 Task: Add an event with the title Third Lunch and Learn Session, date '2024/03/26', time 8:00 AM to 10:00 AMand add a description: We value the participation and input of all stakeholders, as their engagement is vital to the growth and sustainability of our organization. Join us at the Annual General Meeting and be part of the collaborative effort to shape our organization's future, celebrate achievements, and address challenges head-on. Together, we will continue to build a successful and thriving organization., put the event into Green category, logged in from the account softage.3@softage.netand send the event invitation to softage.10@softage.net and softage.1@softage.net. Set a reminder for the event 12 hour before
Action: Mouse moved to (120, 121)
Screenshot: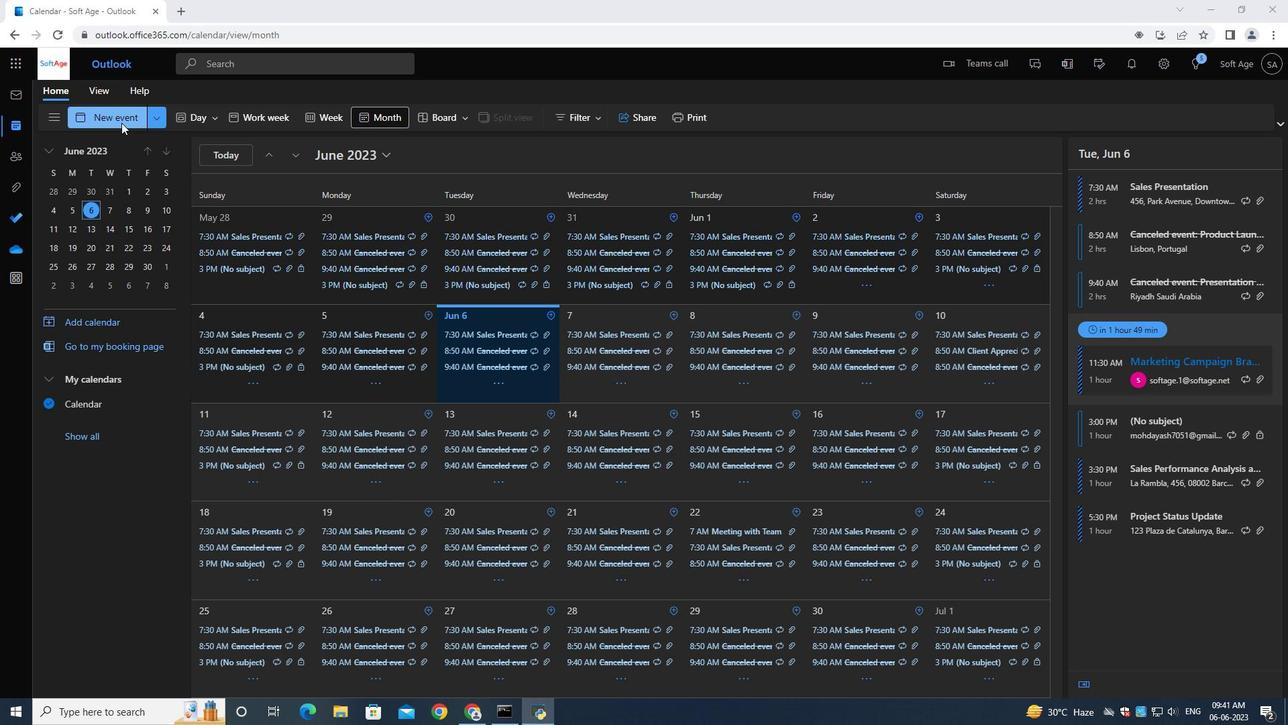 
Action: Mouse pressed left at (120, 121)
Screenshot: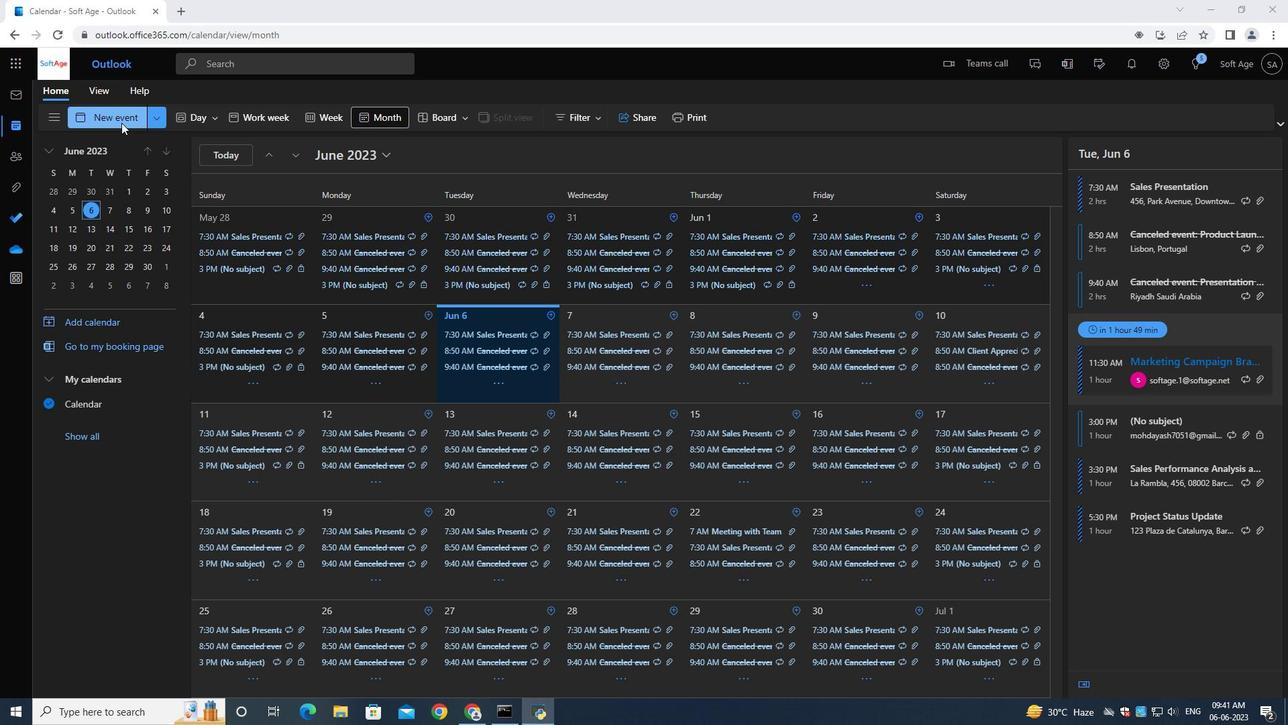 
Action: Mouse moved to (344, 200)
Screenshot: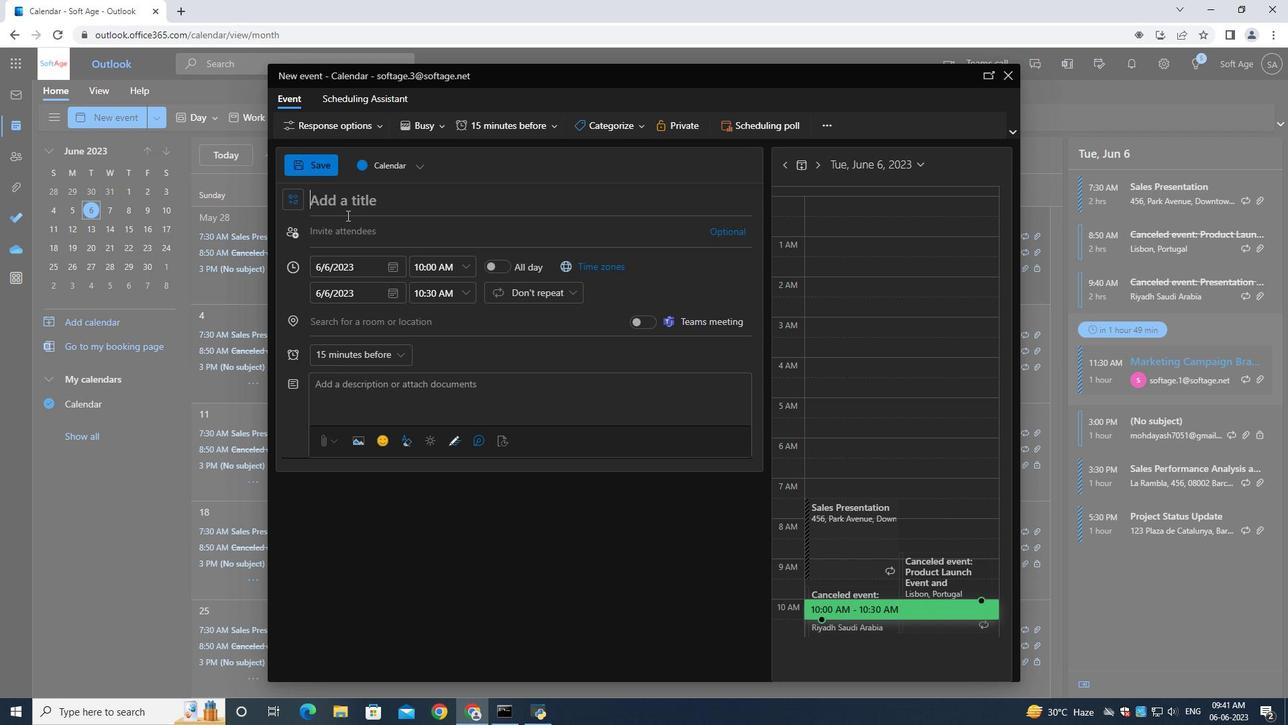 
Action: Mouse pressed left at (344, 200)
Screenshot: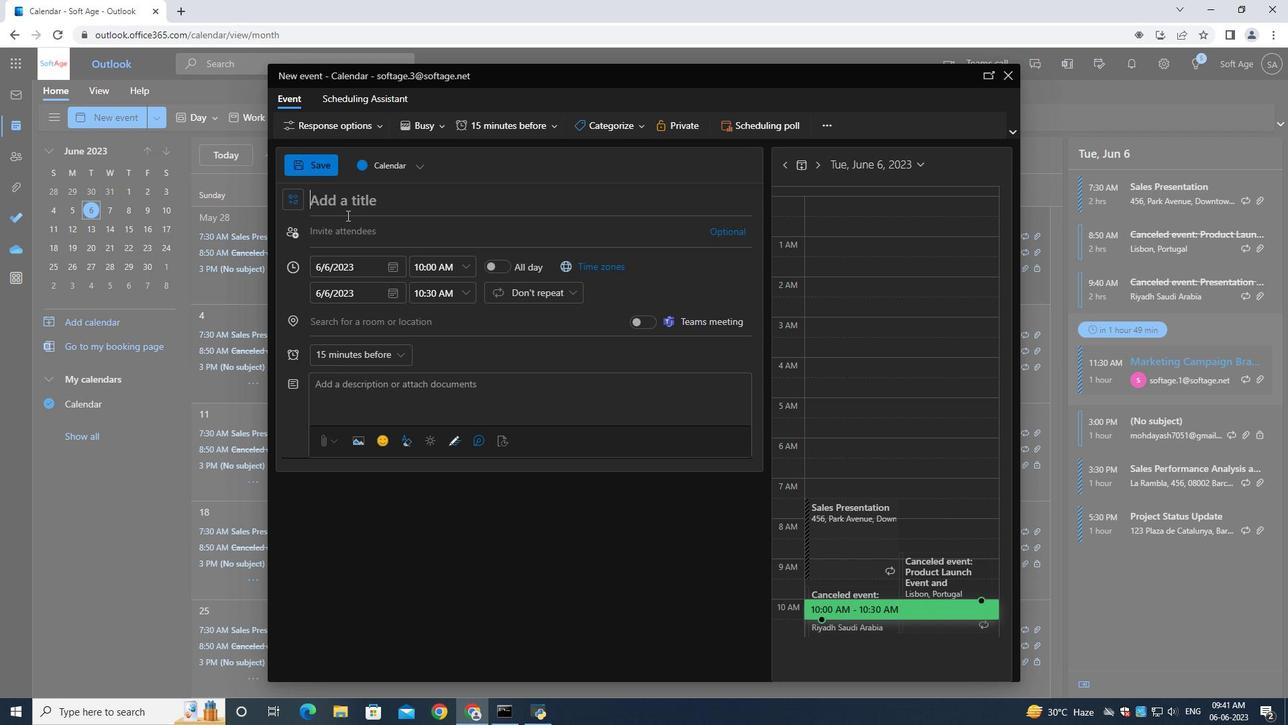 
Action: Key pressed <Key.shift>Third<Key.space><Key.shift><Key.shift><Key.shift><Key.shift><Key.shift><Key.shift><Key.shift><Key.shift><Key.shift><Key.shift>Lunch<Key.space>and<Key.space><Key.shift>Learn<Key.space><Key.shift><Key.shift><Key.shift><Key.shift><Key.shift><Key.shift><Key.shift><Key.shift><Key.shift><Key.shift><Key.shift><Key.shift>Session<Key.space>
Screenshot: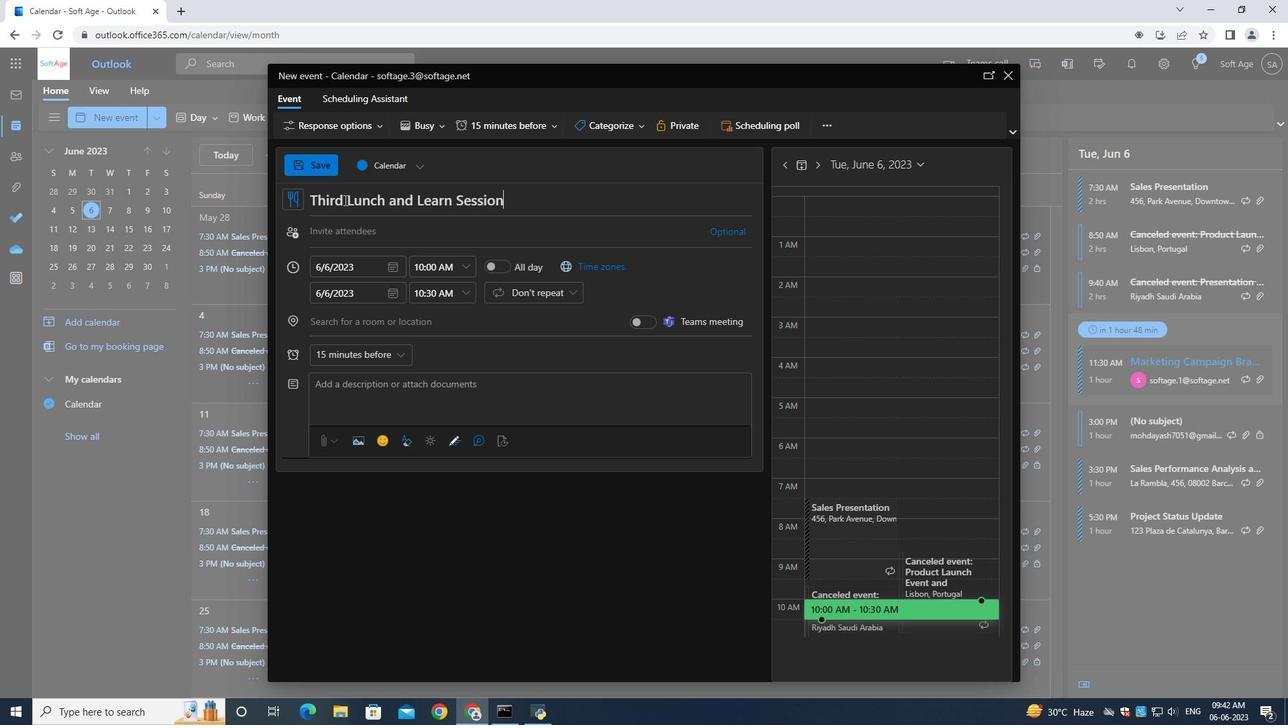 
Action: Mouse moved to (396, 269)
Screenshot: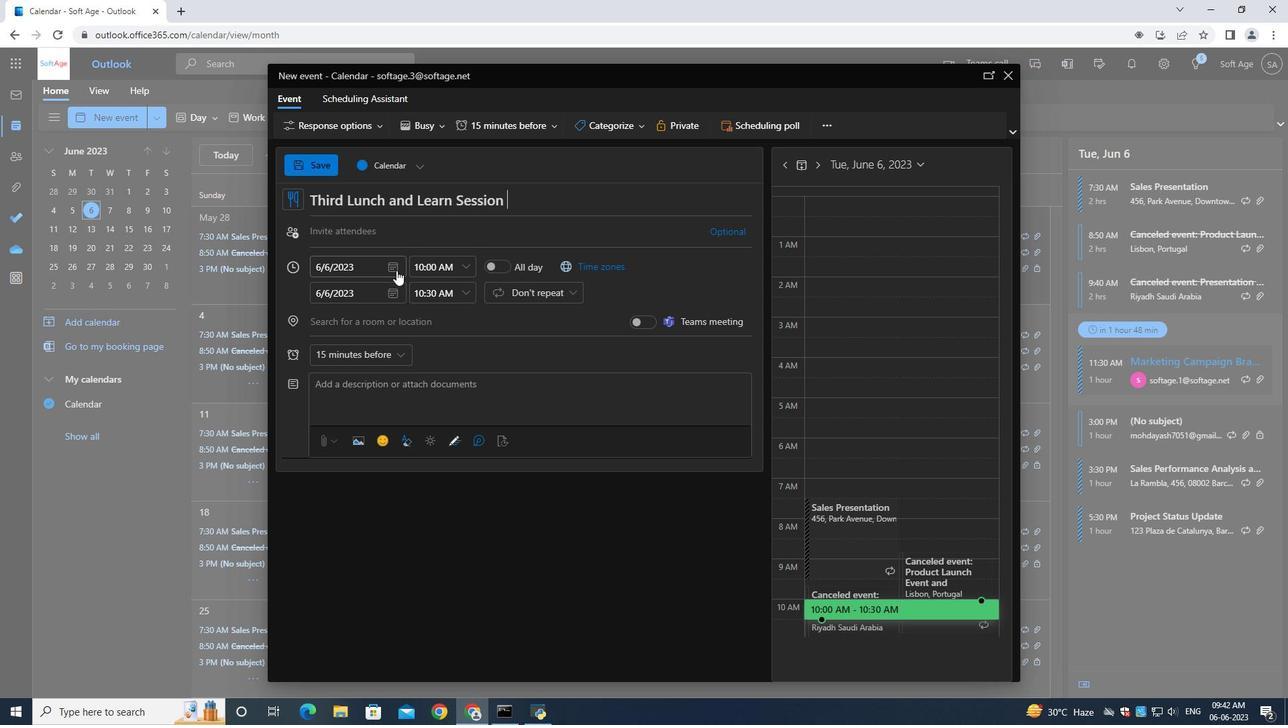 
Action: Mouse pressed left at (396, 269)
Screenshot: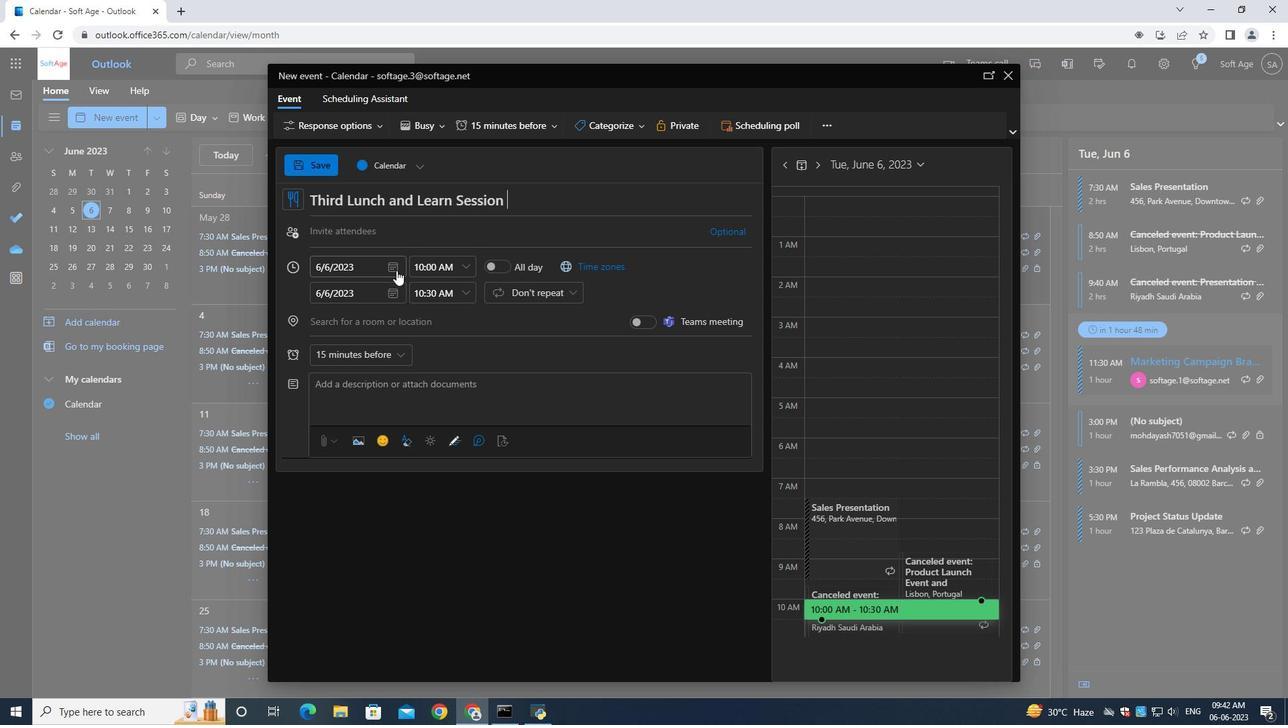 
Action: Mouse moved to (439, 298)
Screenshot: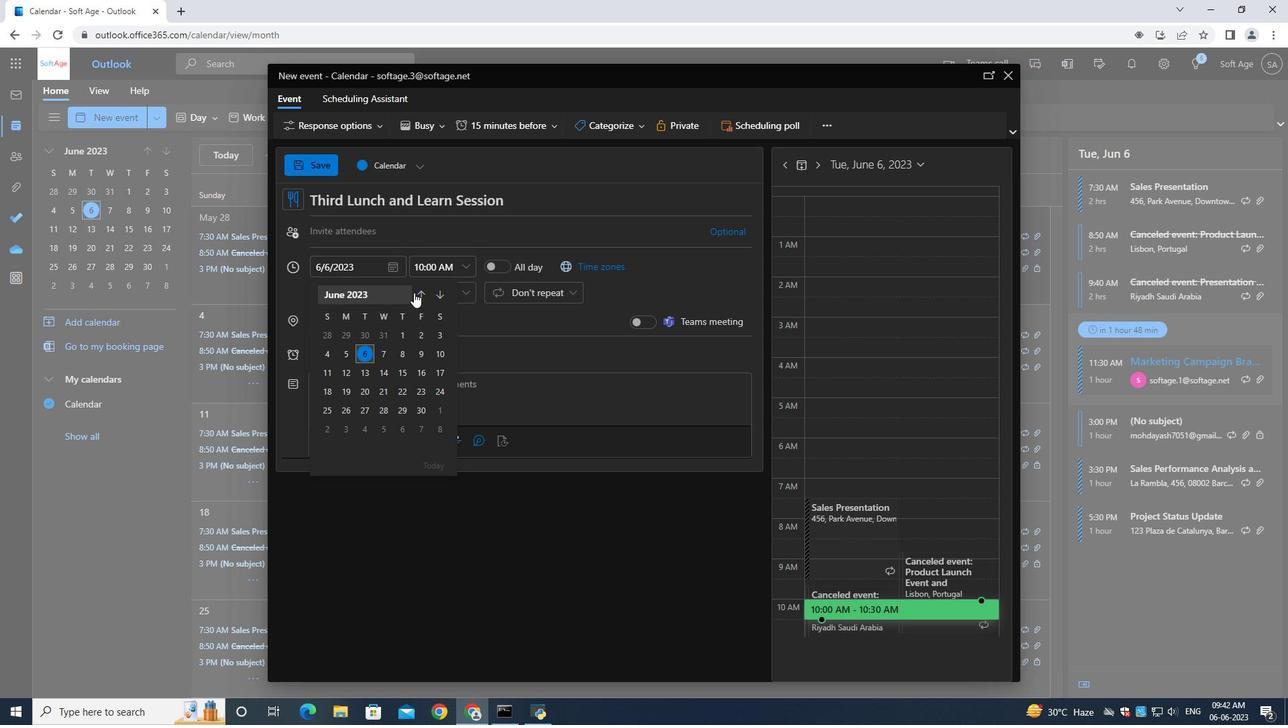 
Action: Mouse pressed left at (439, 298)
Screenshot: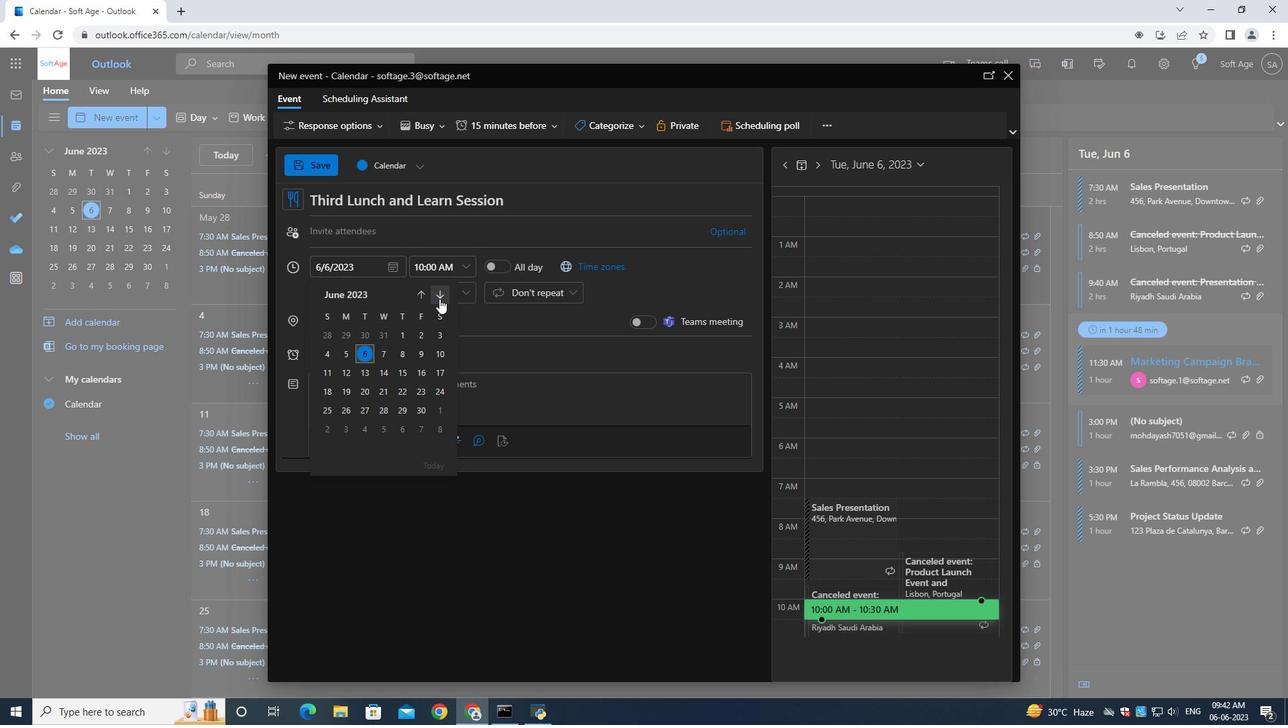 
Action: Mouse pressed left at (439, 298)
Screenshot: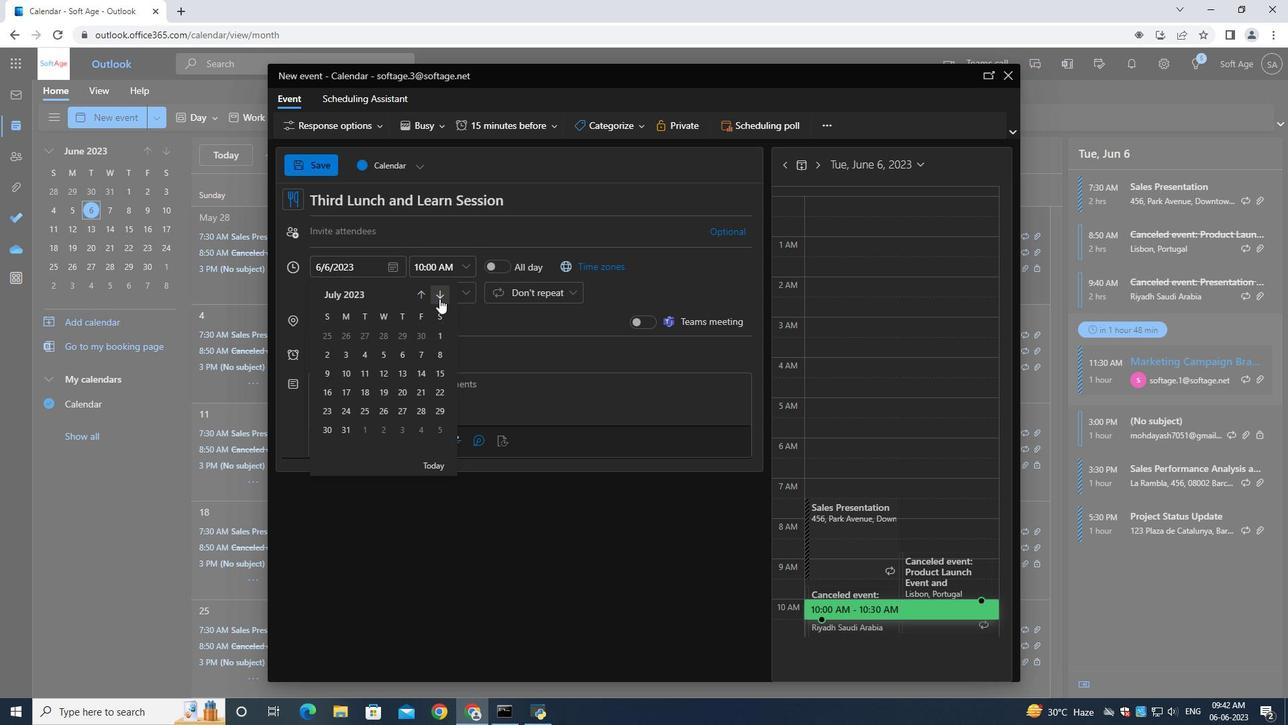 
Action: Mouse moved to (439, 297)
Screenshot: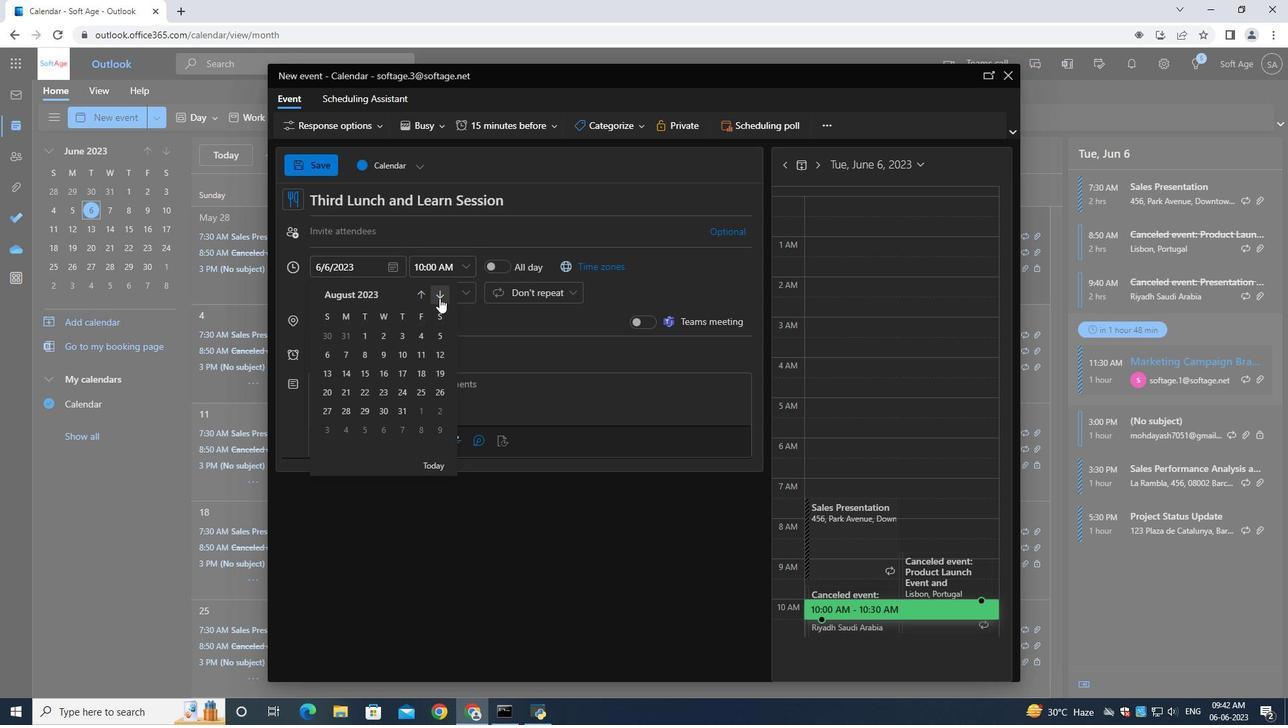 
Action: Mouse pressed left at (439, 297)
Screenshot: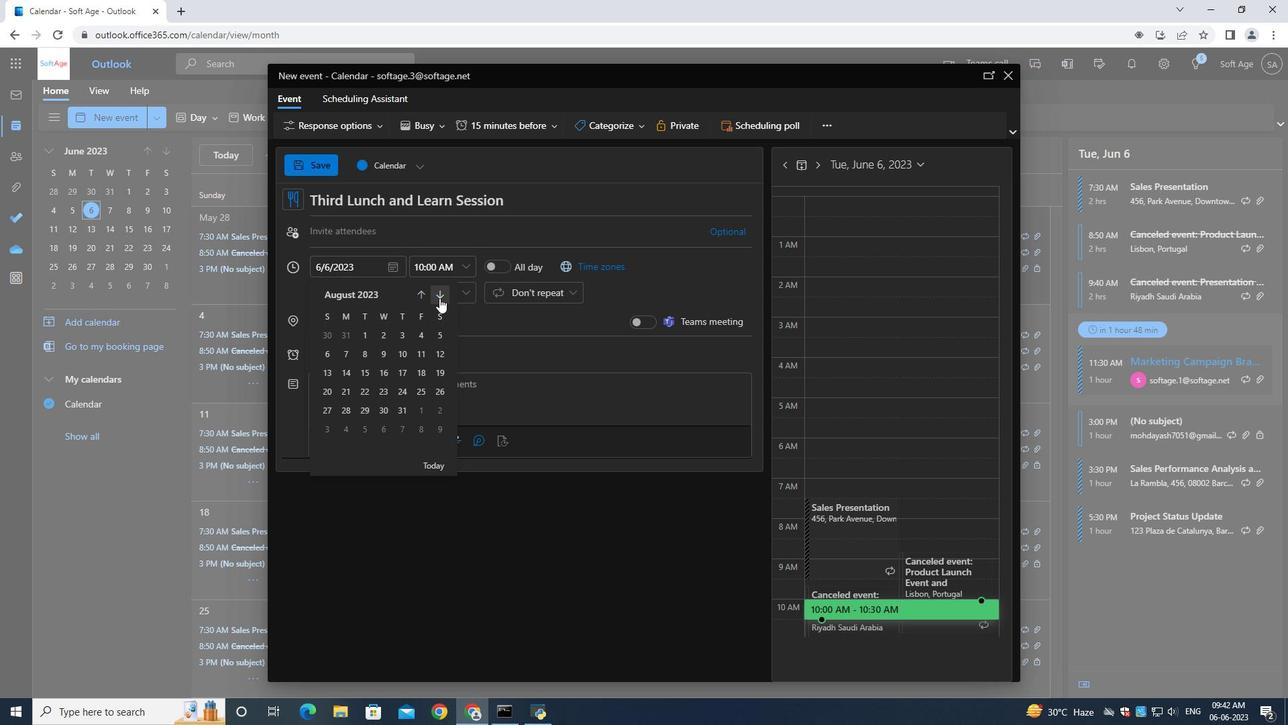 
Action: Mouse pressed left at (439, 297)
Screenshot: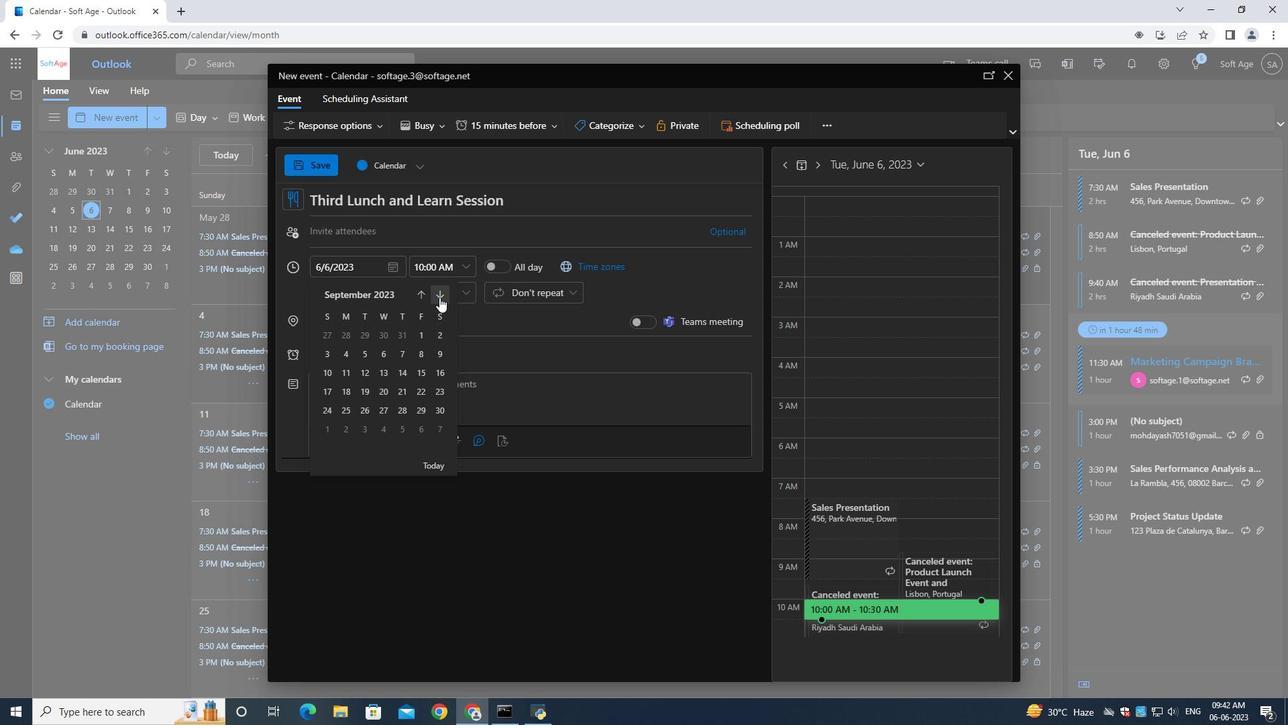 
Action: Mouse moved to (440, 296)
Screenshot: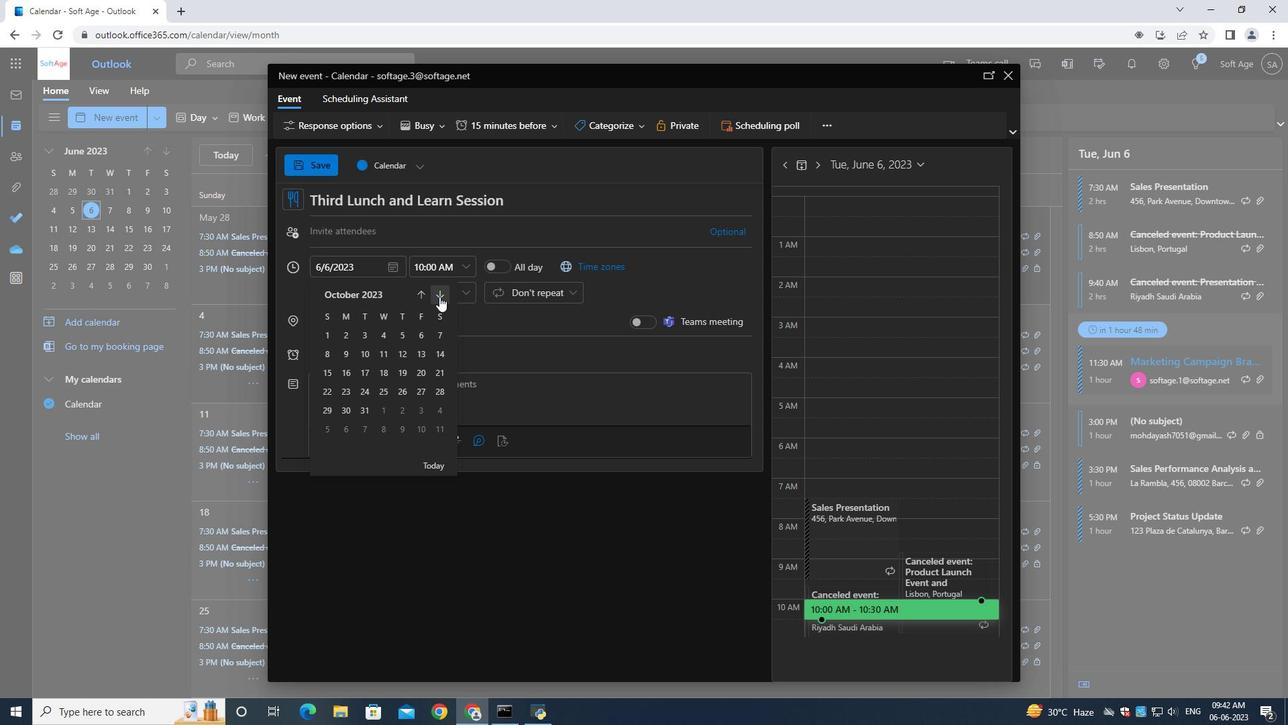 
Action: Mouse pressed left at (440, 296)
Screenshot: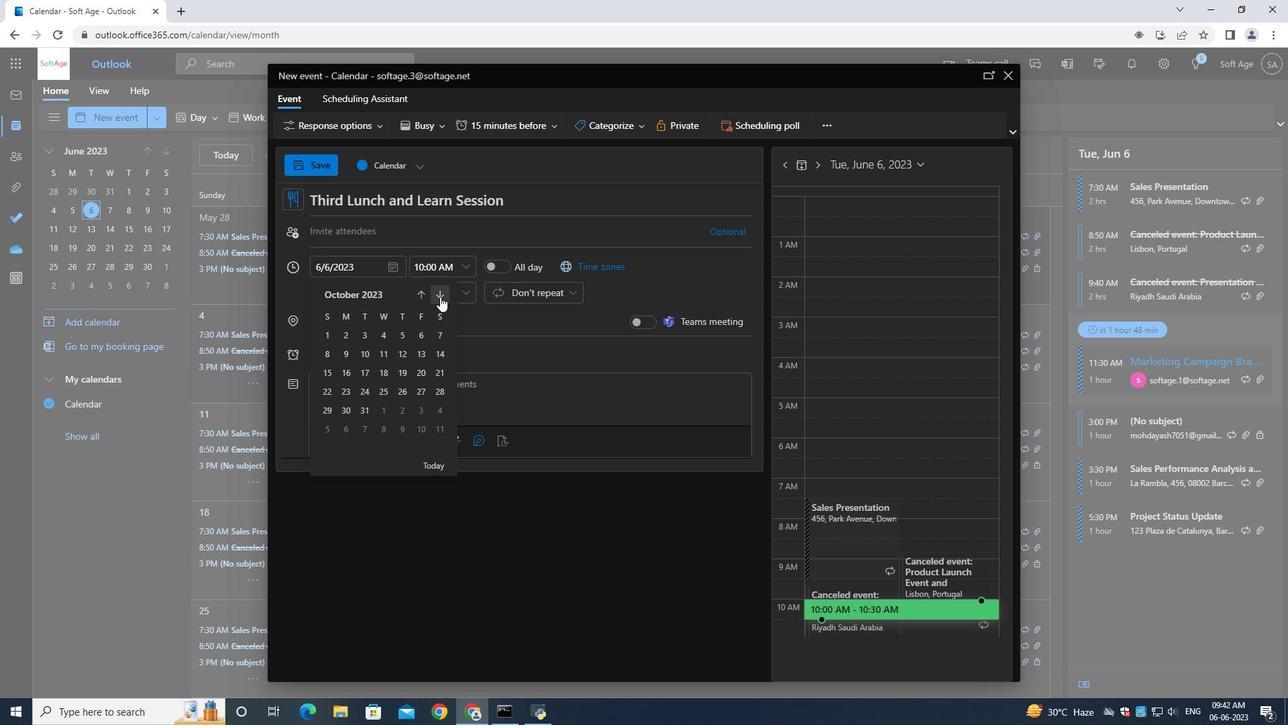 
Action: Mouse pressed left at (440, 296)
Screenshot: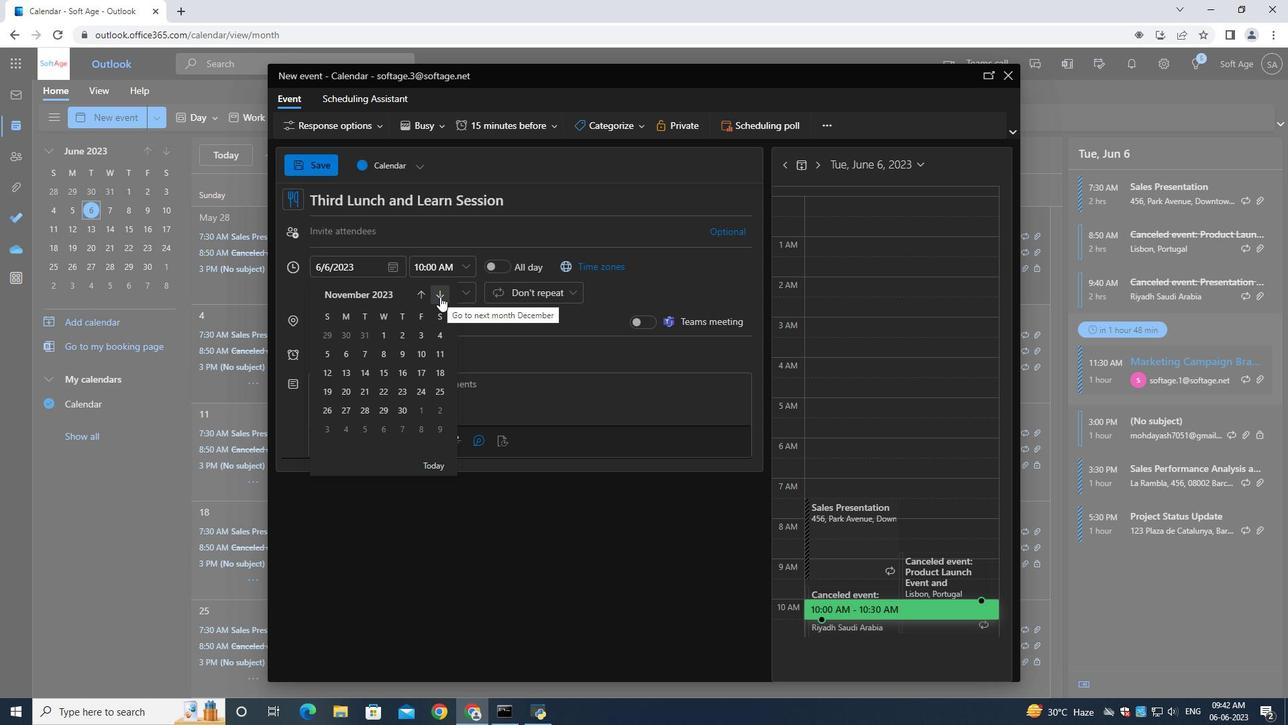 
Action: Mouse pressed left at (440, 296)
Screenshot: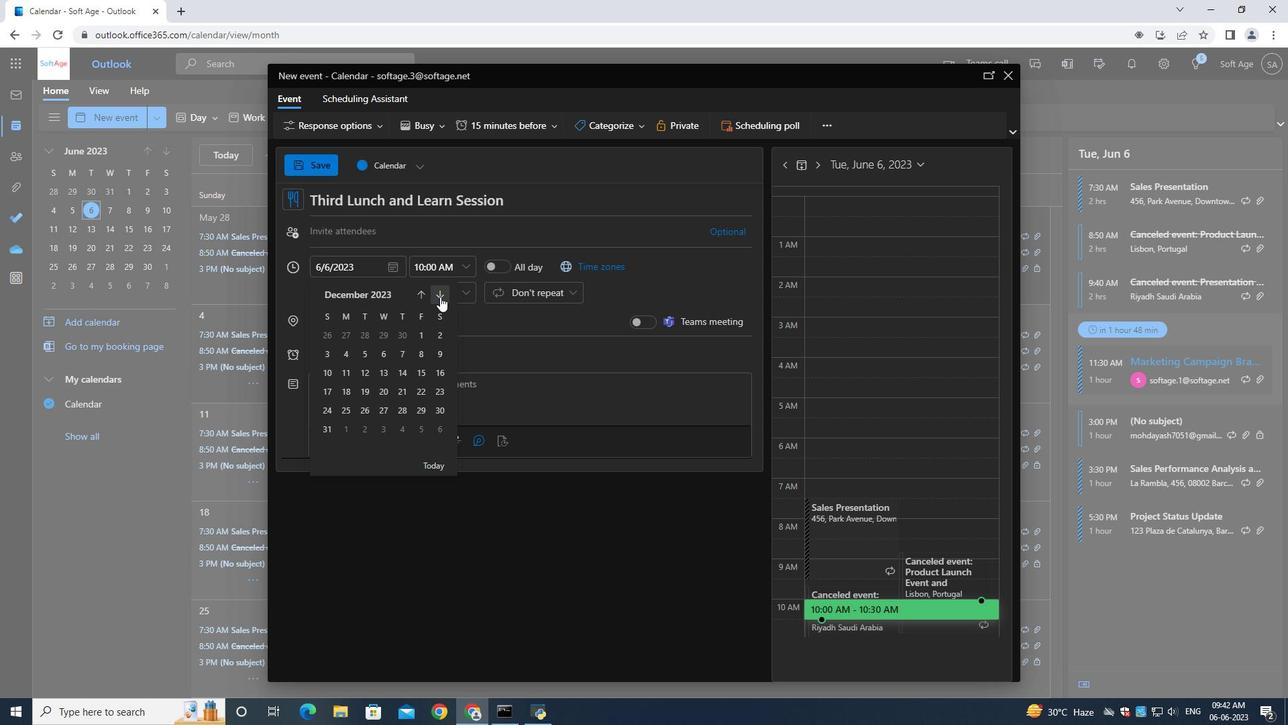 
Action: Mouse pressed left at (440, 296)
Screenshot: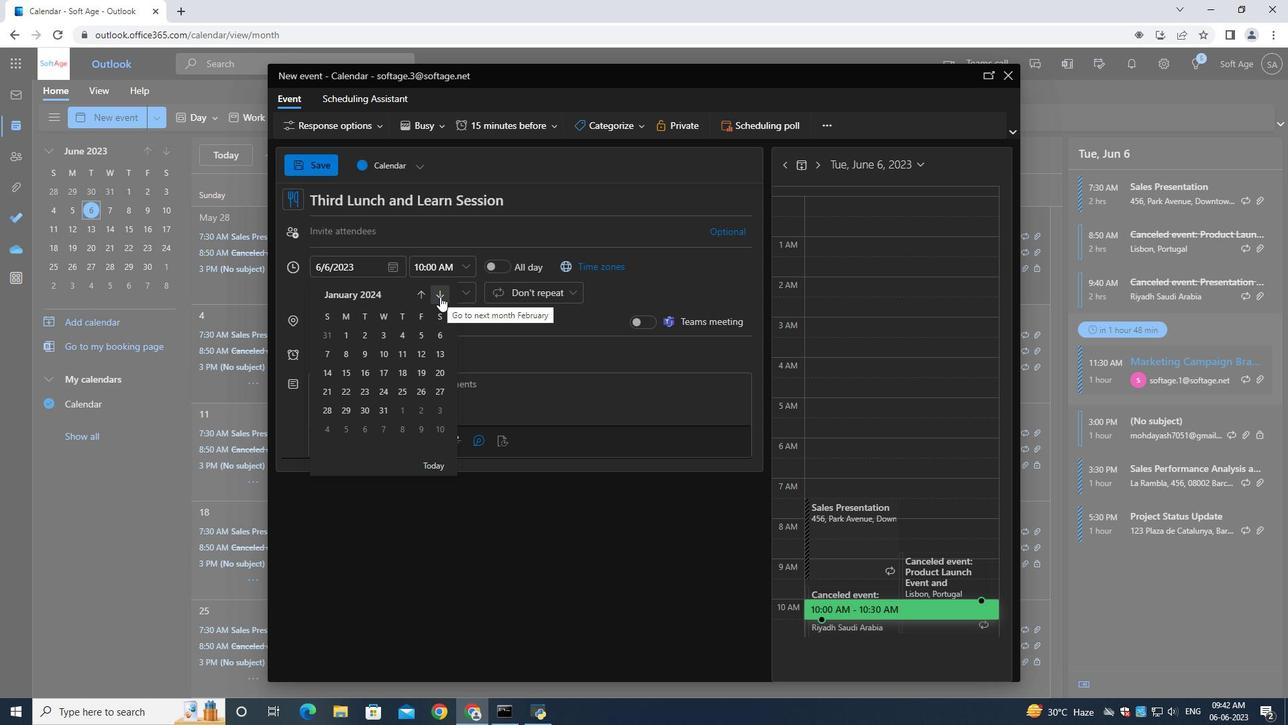 
Action: Mouse pressed left at (440, 296)
Screenshot: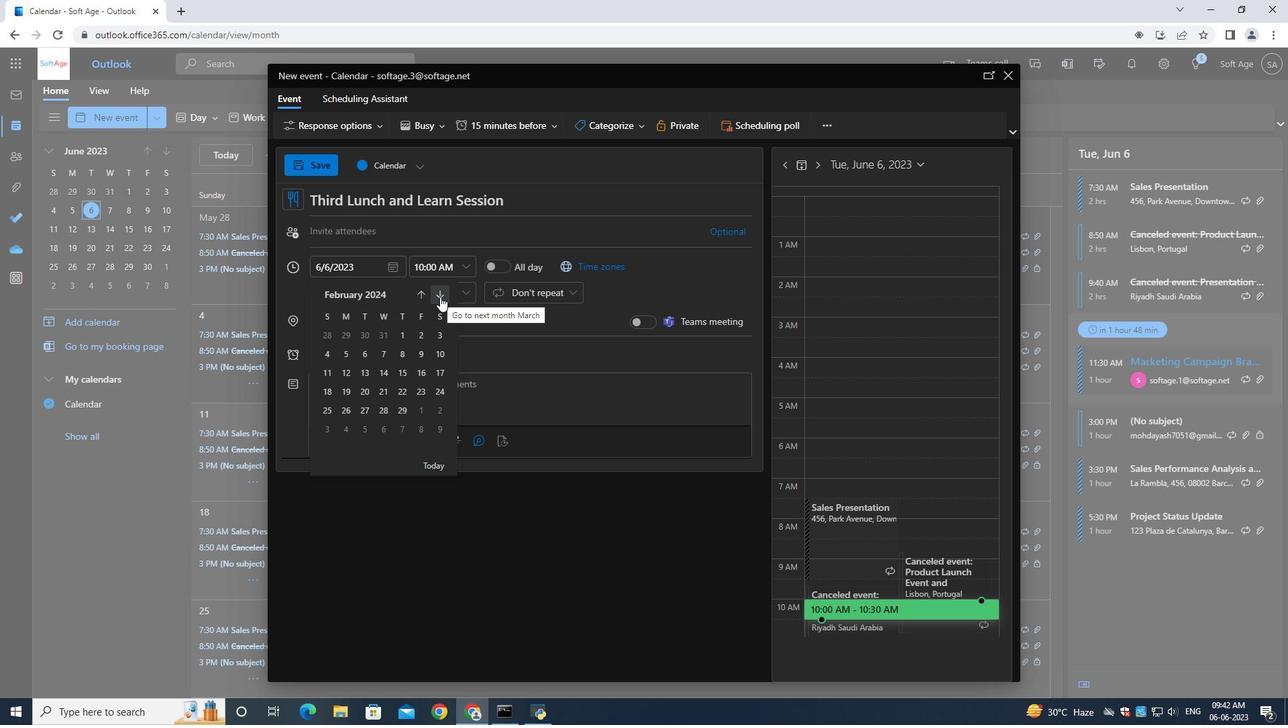 
Action: Mouse moved to (364, 408)
Screenshot: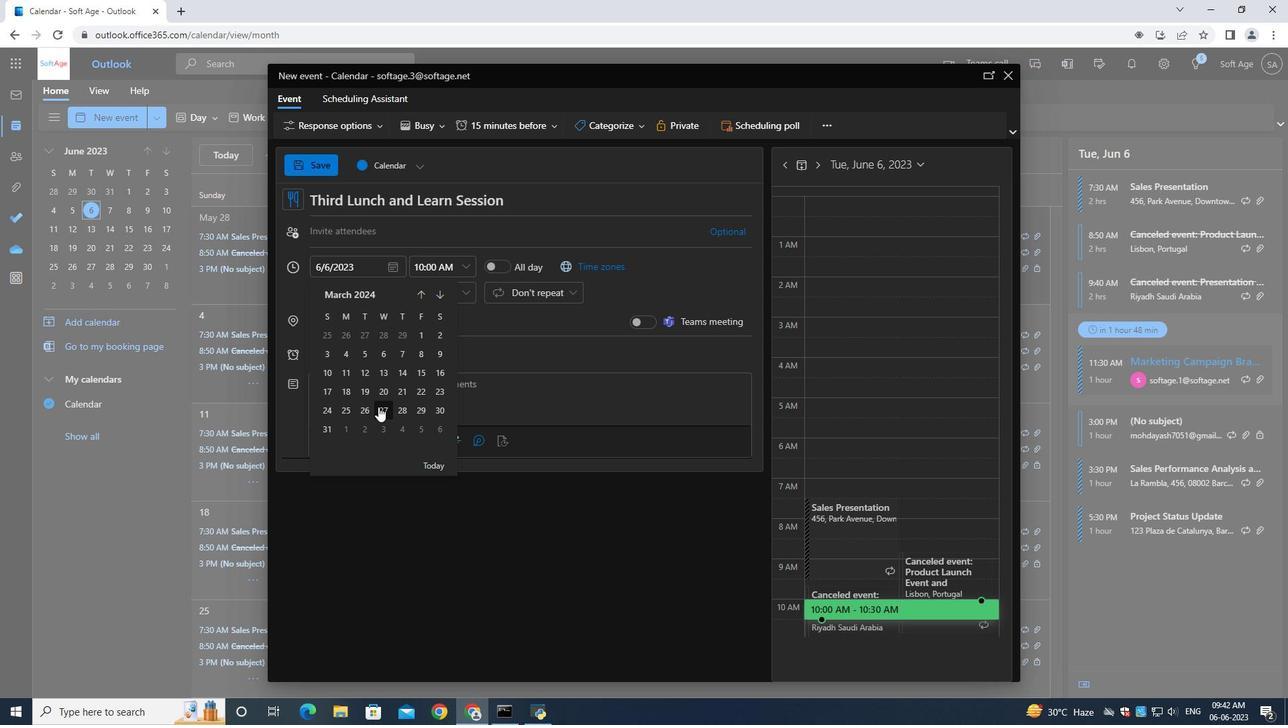 
Action: Mouse pressed left at (364, 408)
Screenshot: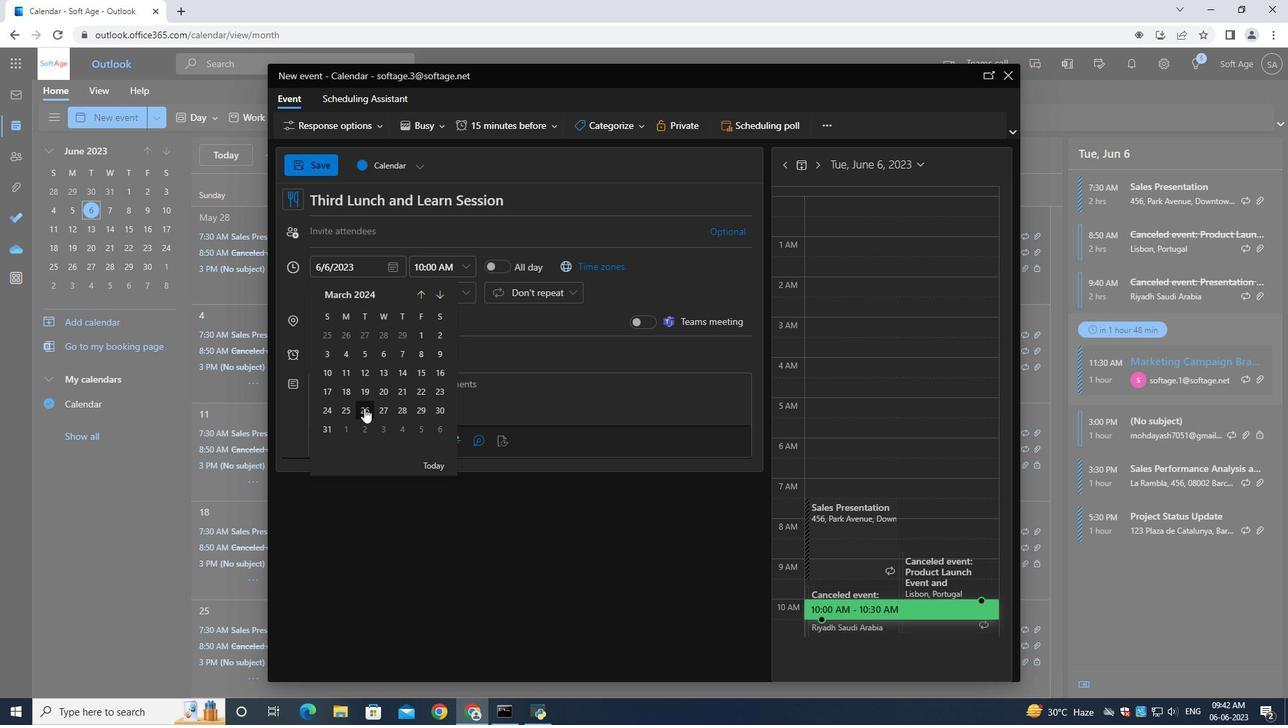 
Action: Mouse moved to (440, 265)
Screenshot: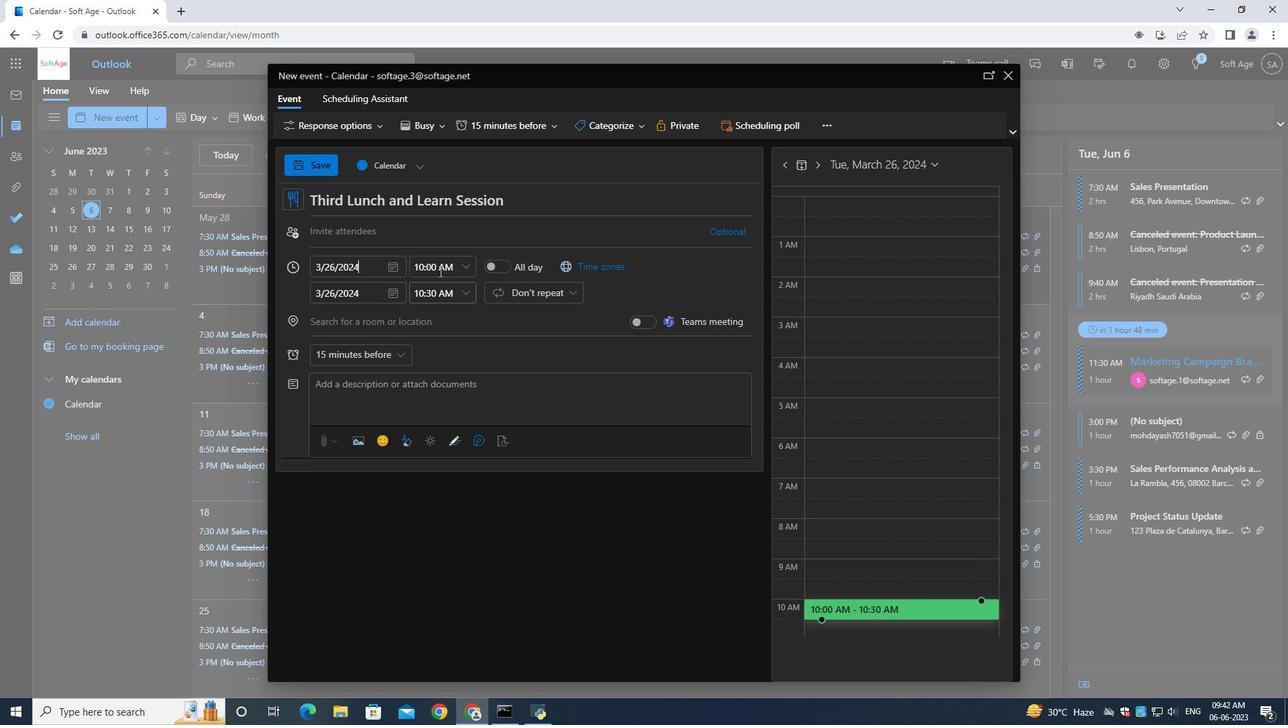 
Action: Mouse pressed left at (440, 265)
Screenshot: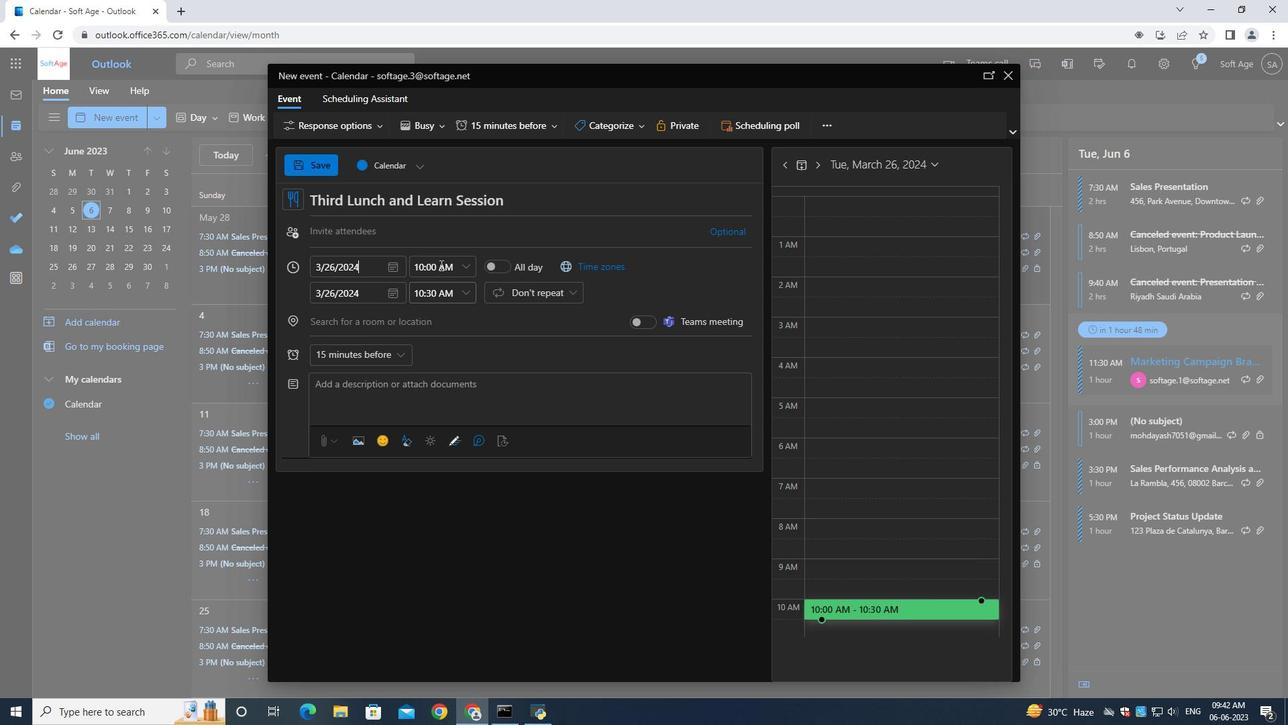 
Action: Mouse moved to (443, 265)
Screenshot: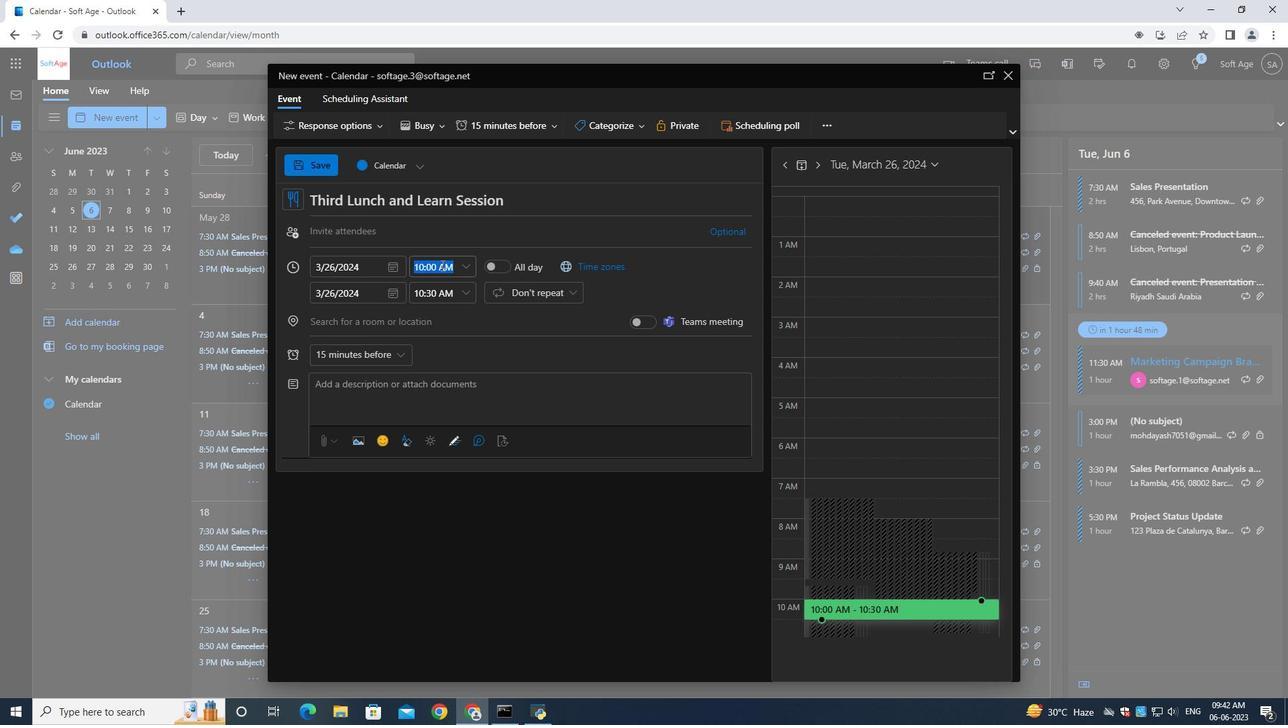 
Action: Key pressed 8<Key.shift_r>:00<Key.shift><Key.shift>AM
Screenshot: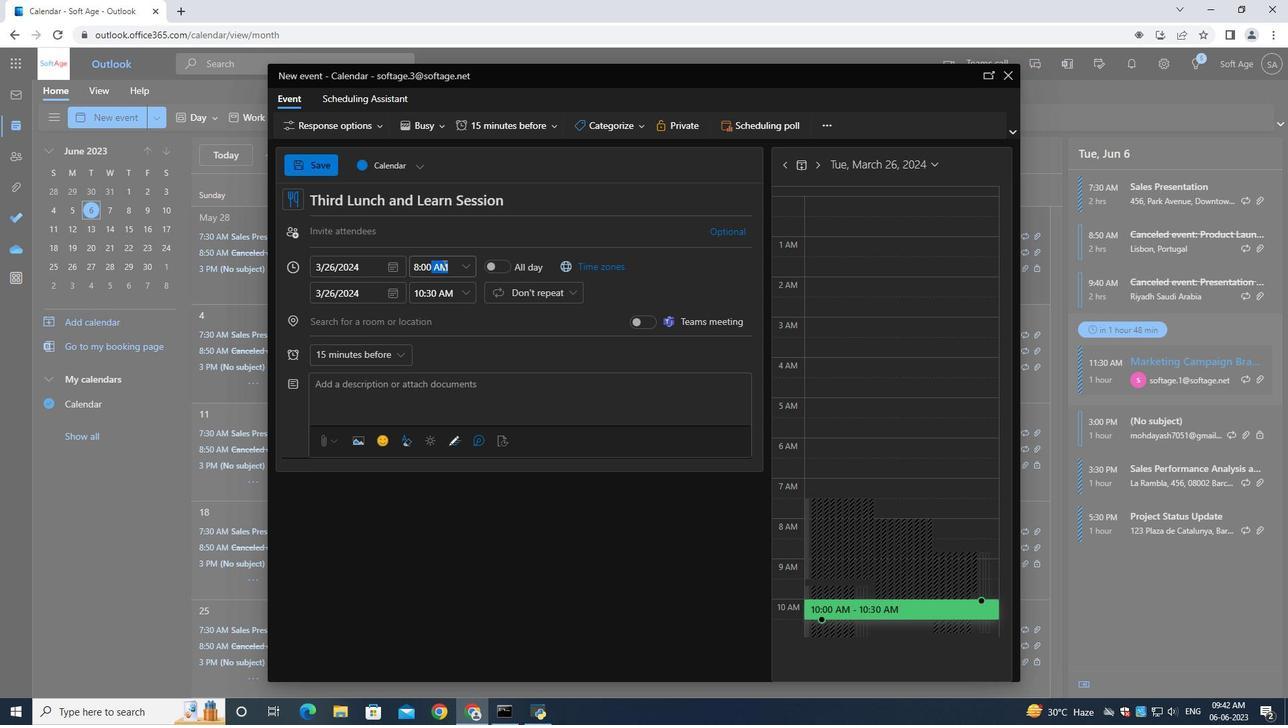 
Action: Mouse moved to (425, 297)
Screenshot: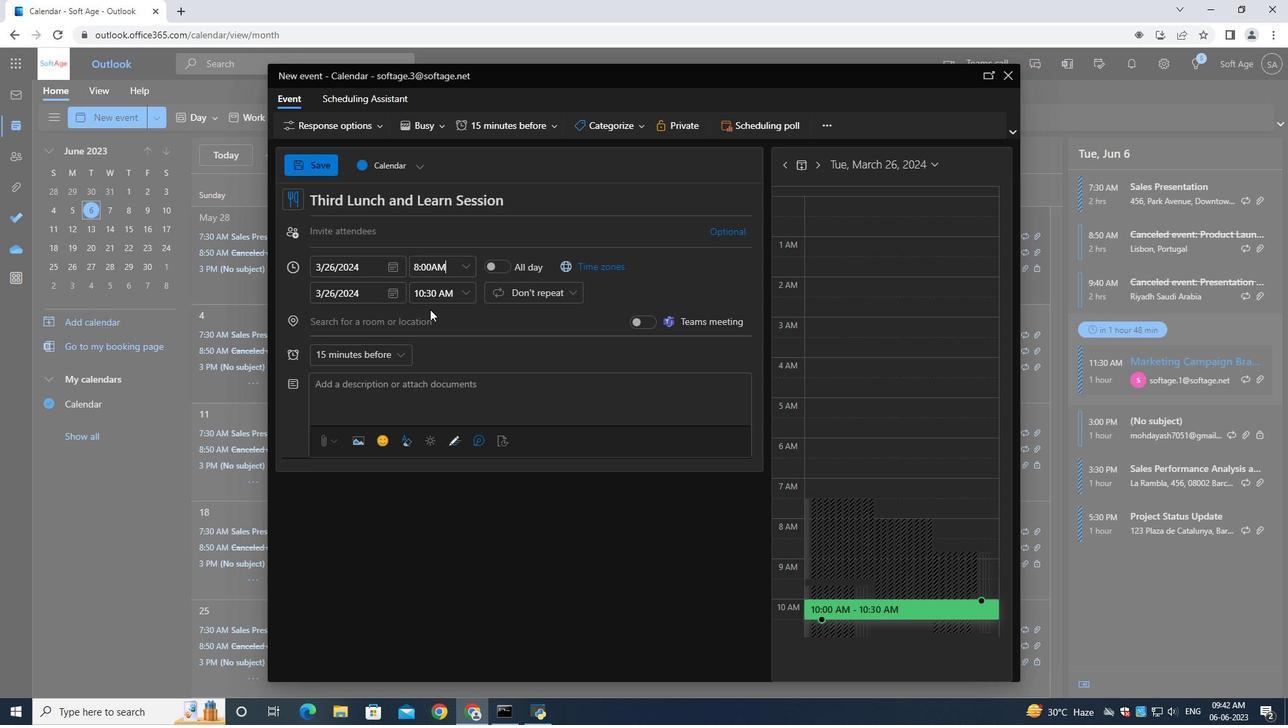 
Action: Mouse pressed left at (425, 297)
Screenshot: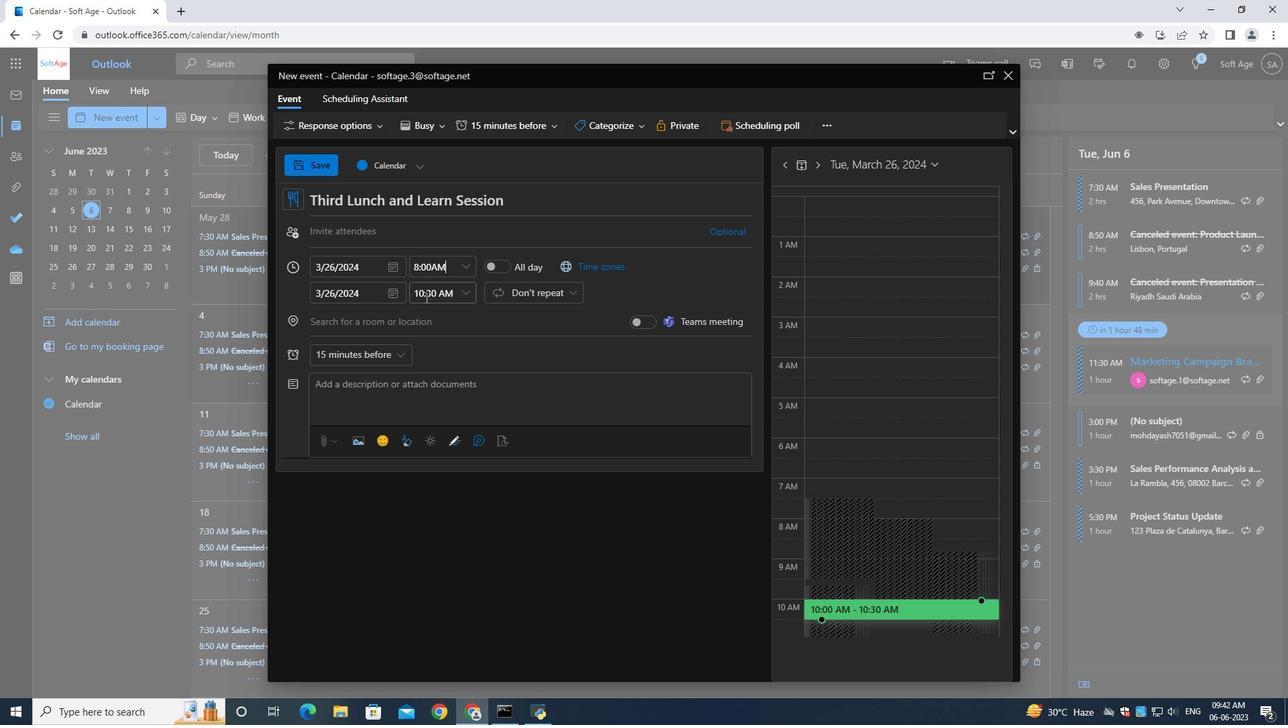 
Action: Mouse moved to (425, 297)
Screenshot: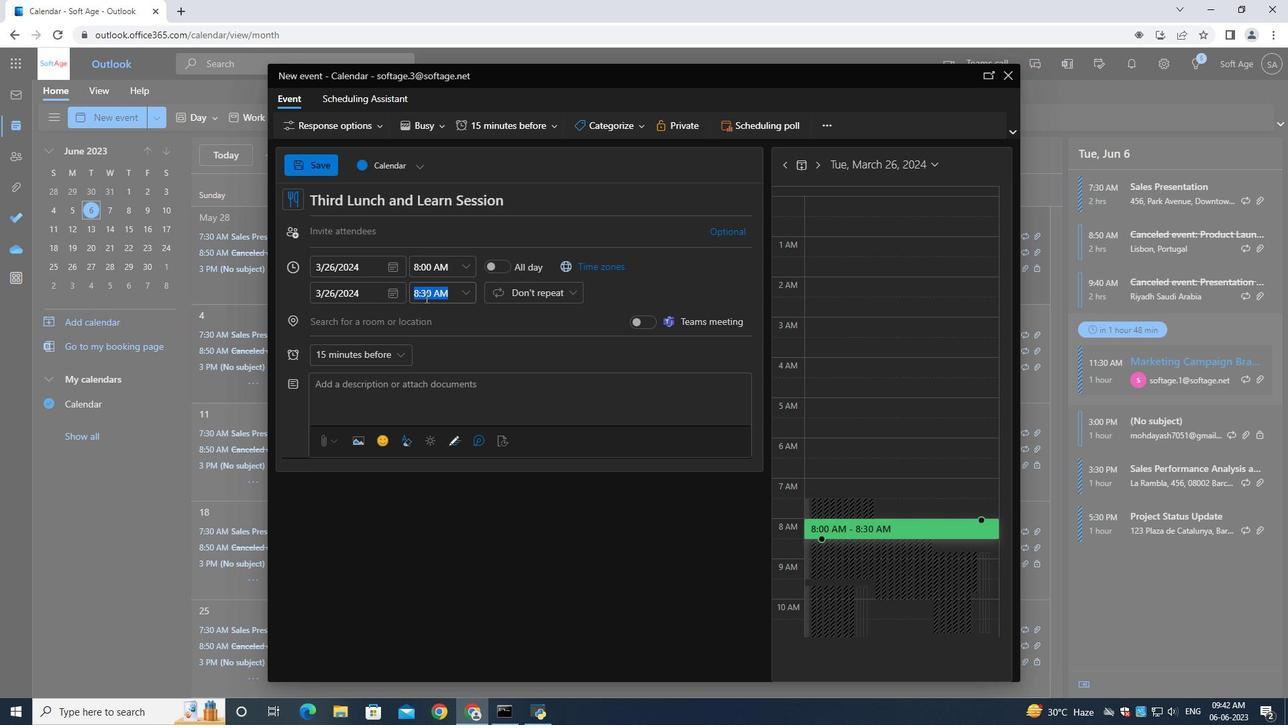 
Action: Key pressed 10<Key.shift_r>:00<Key.shift>AM
Screenshot: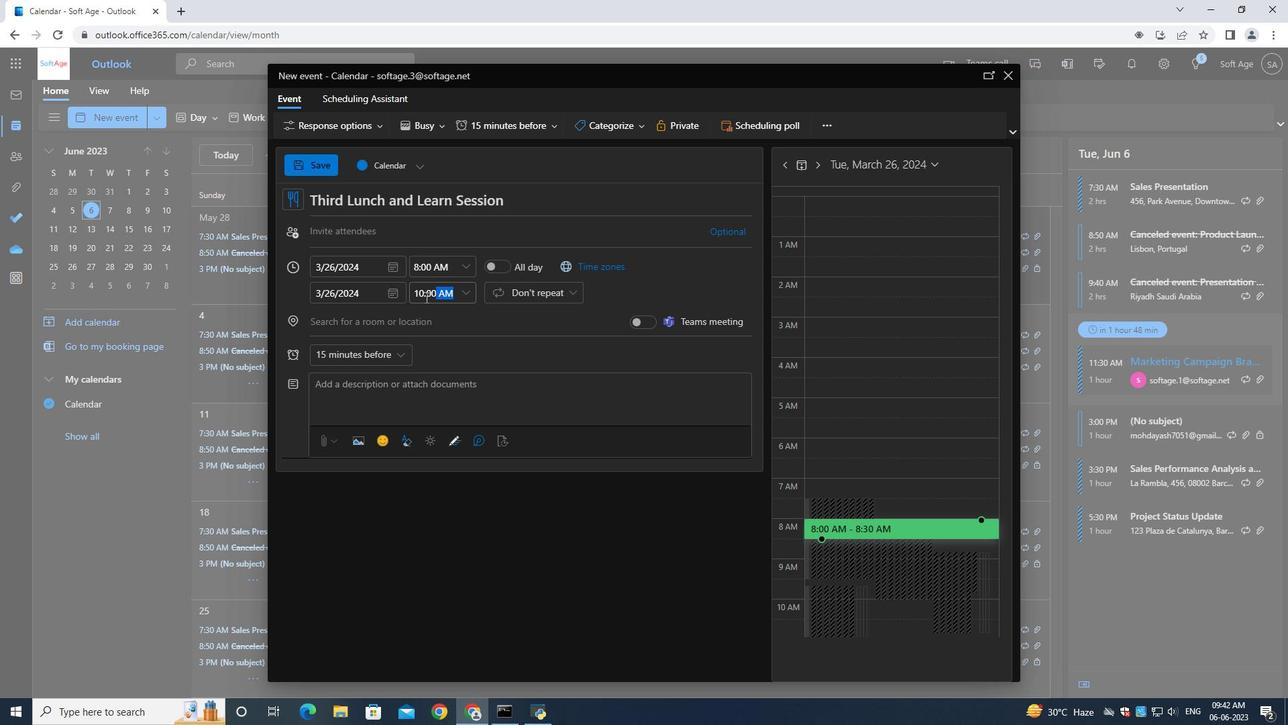 
Action: Mouse moved to (369, 388)
Screenshot: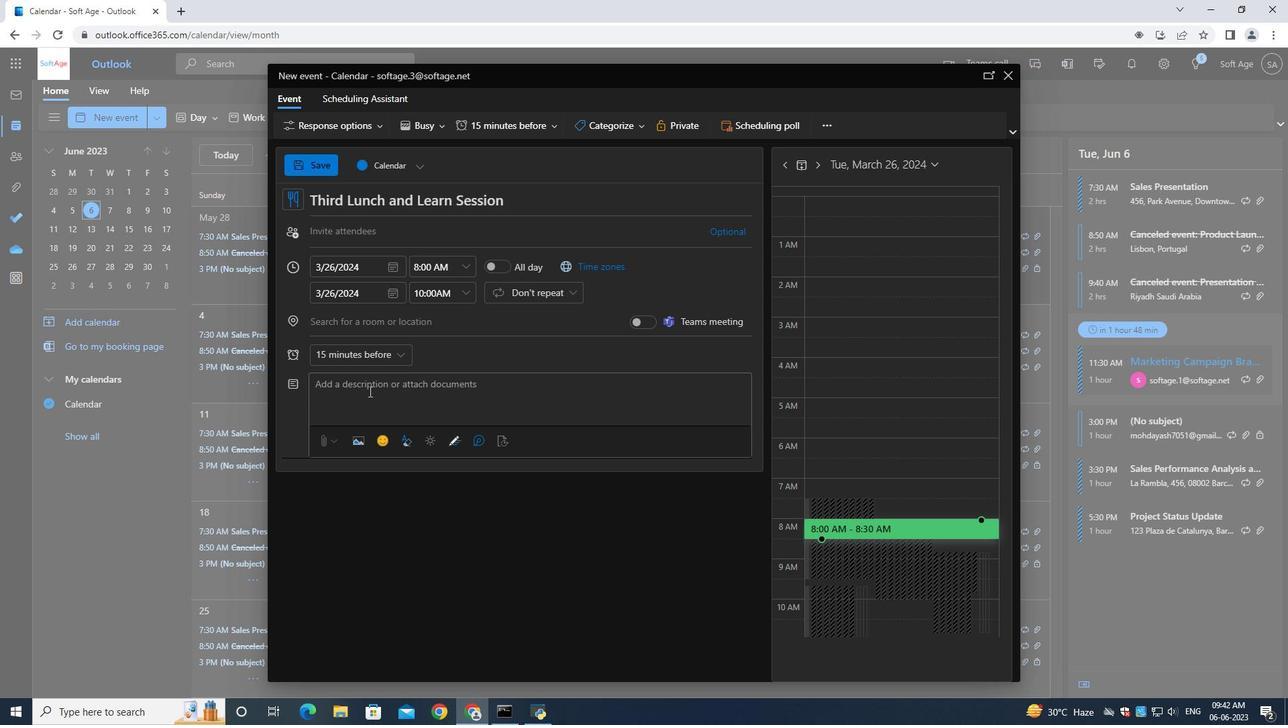
Action: Mouse pressed left at (369, 388)
Screenshot: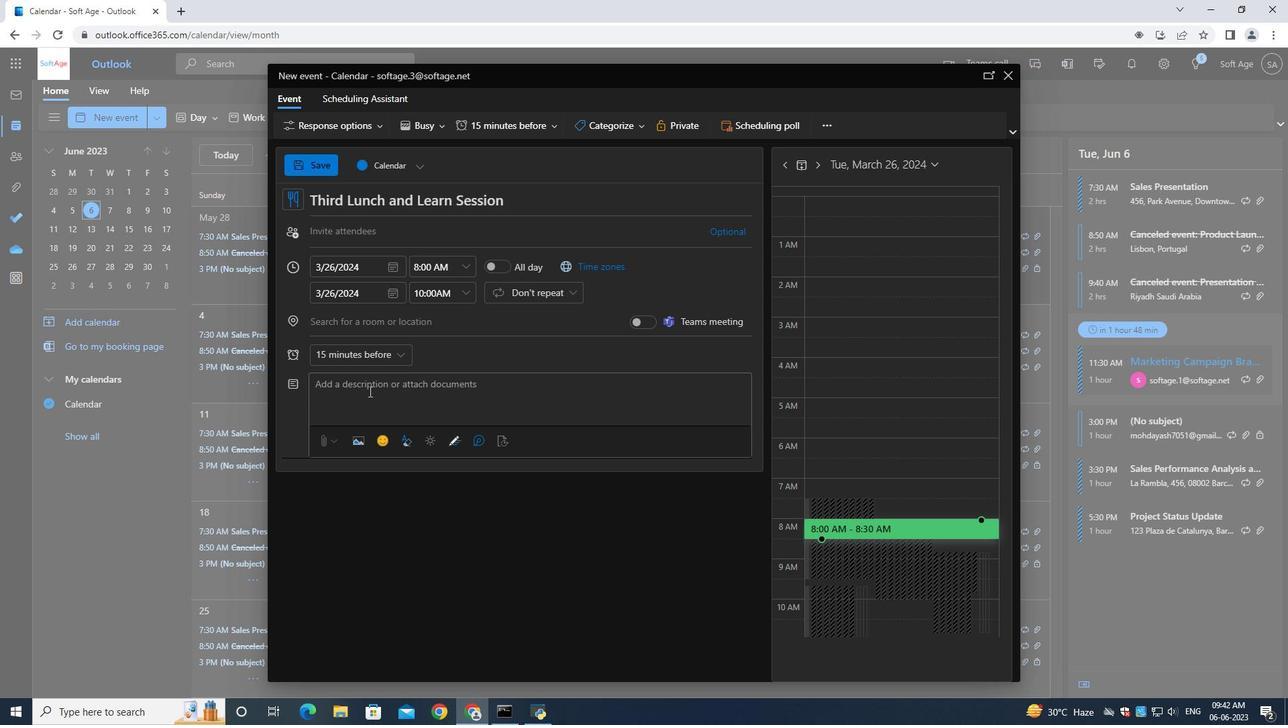 
Action: Mouse moved to (369, 389)
Screenshot: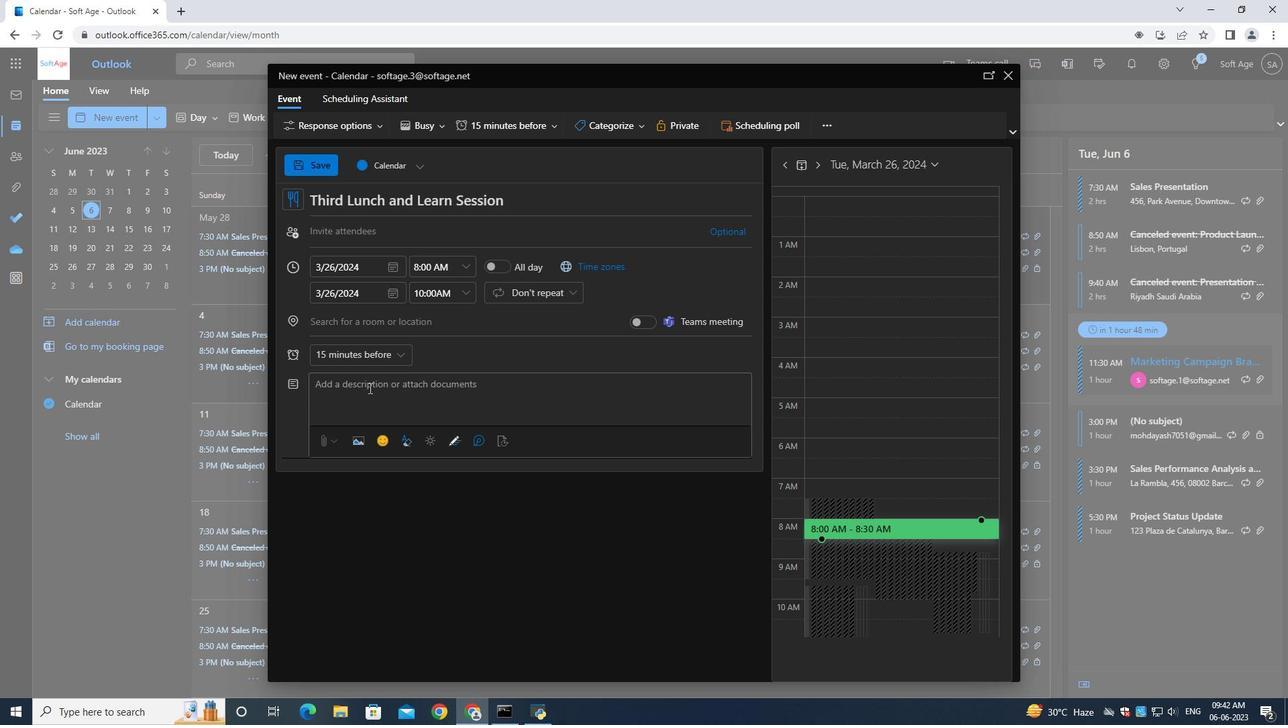 
Action: Key pressed <Key.shift>We<Key.space>value<Key.space>the<Key.space>participation<Key.space>and<Key.space>input<Key.space>of<Key.space>all<Key.space>stakeholders,<Key.space>as<Key.space>their<Key.space>engagement<Key.space>is<Key.space>vital<Key.space>to<Key.space>the<Key.space>growth<Key.space>and<Key.space>sustainability<Key.space>of<Key.space>our<Key.space>organization.<Key.space><Key.shift>Join<Key.space>us<Key.space>at<Key.space>the<Key.space>ann<Key.backspace><Key.backspace><Key.backspace><Key.shift>Annual<Key.space><Key.shift><Key.shift><Key.shift><Key.shift><Key.shift><Key.shift>General<Key.space><Key.shift>Meeting<Key.space>and<Key.space>be<Key.space>part<Key.space>of<Key.space>the<Key.space>collaborative<Key.space>effort<Key.space>to<Key.space>shape<Key.space>our<Key.space>organization's<Key.space>future,<Key.space>celebrate<Key.space>achivements,<Key.space>and<Key.space>address<Key.space>challenges<Key.space>head-on.<Key.space><Key.shift><Key.shift><Key.shift><Key.shift>Together,<Key.space>we<Key.space>will<Key.space>continue<Key.space>to<Key.space>build<Key.space>a<Key.space>sc<Key.backspace>uccessful<Key.space>and<Key.space>thriving<Key.space>organization.
Screenshot: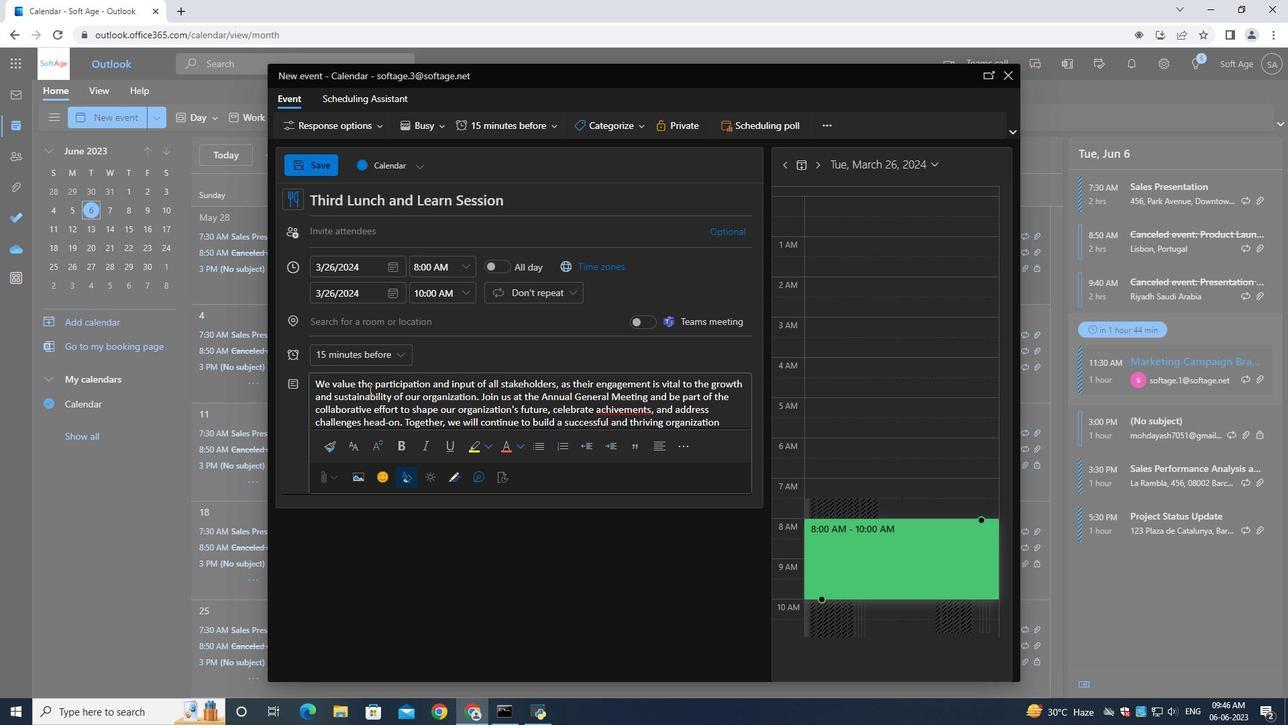 
Action: Mouse moved to (600, 125)
Screenshot: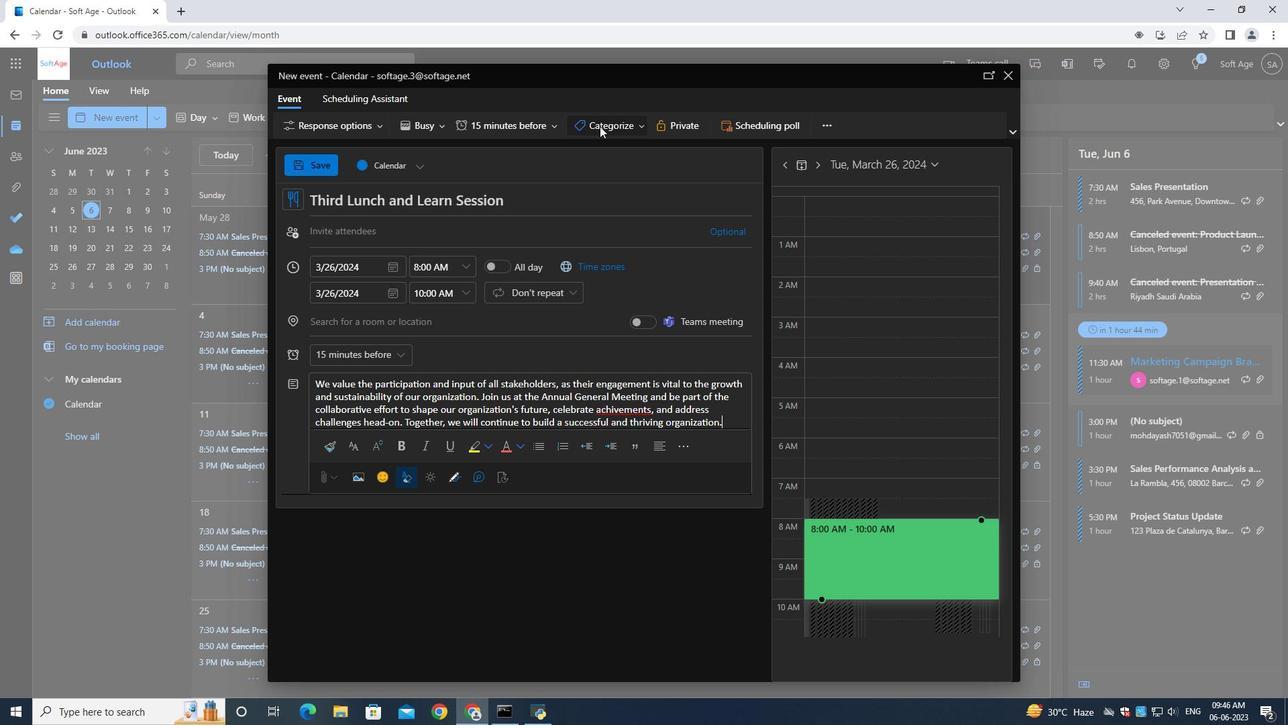 
Action: Mouse pressed left at (600, 125)
Screenshot: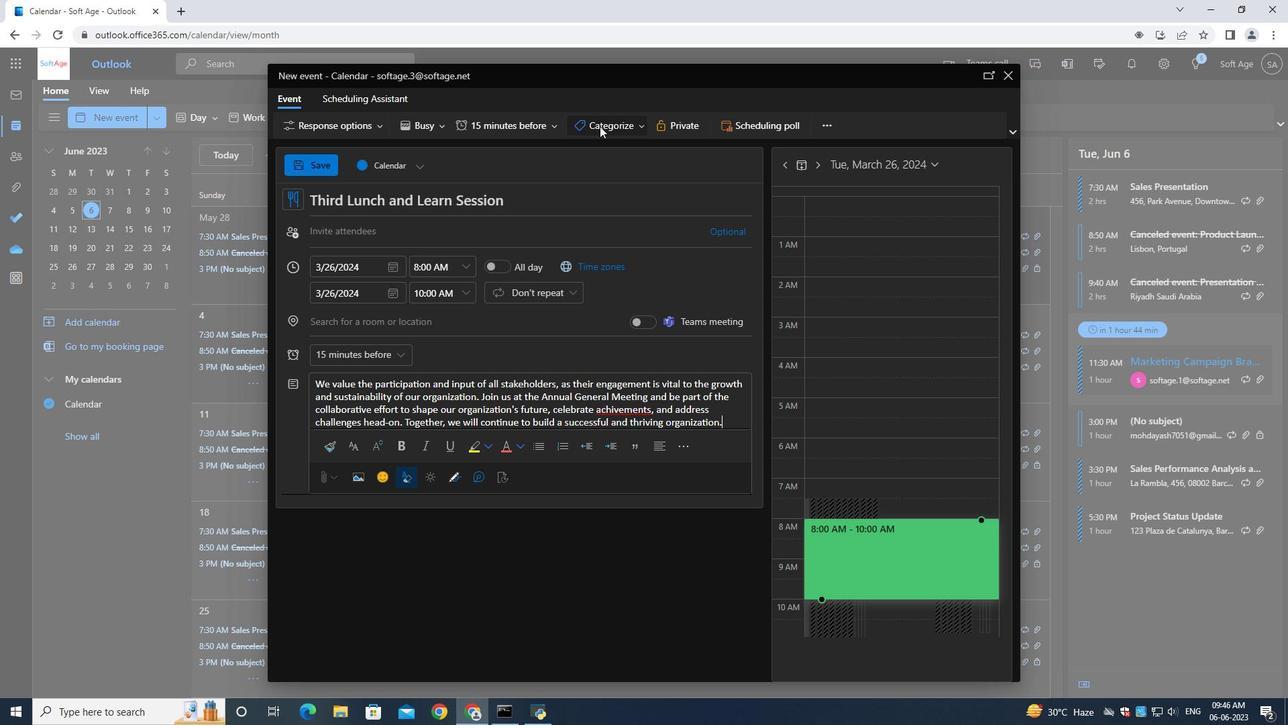 
Action: Mouse moved to (608, 178)
Screenshot: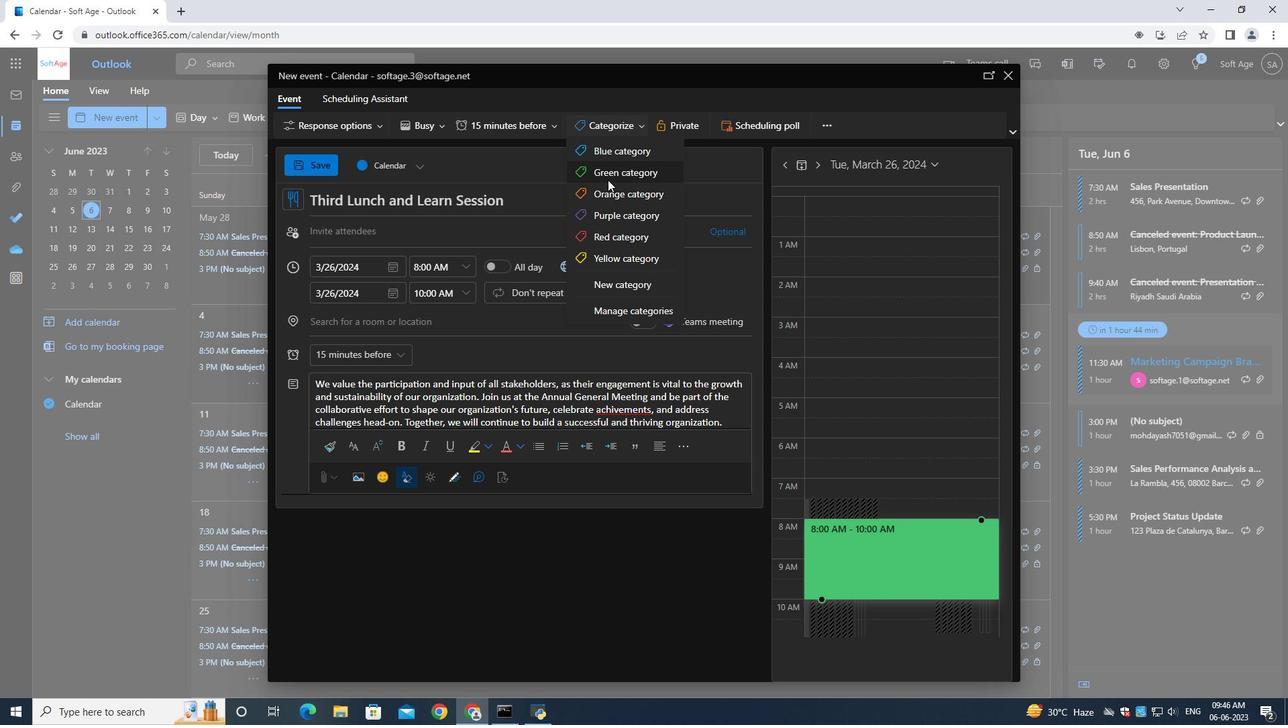 
Action: Mouse pressed left at (608, 178)
Screenshot: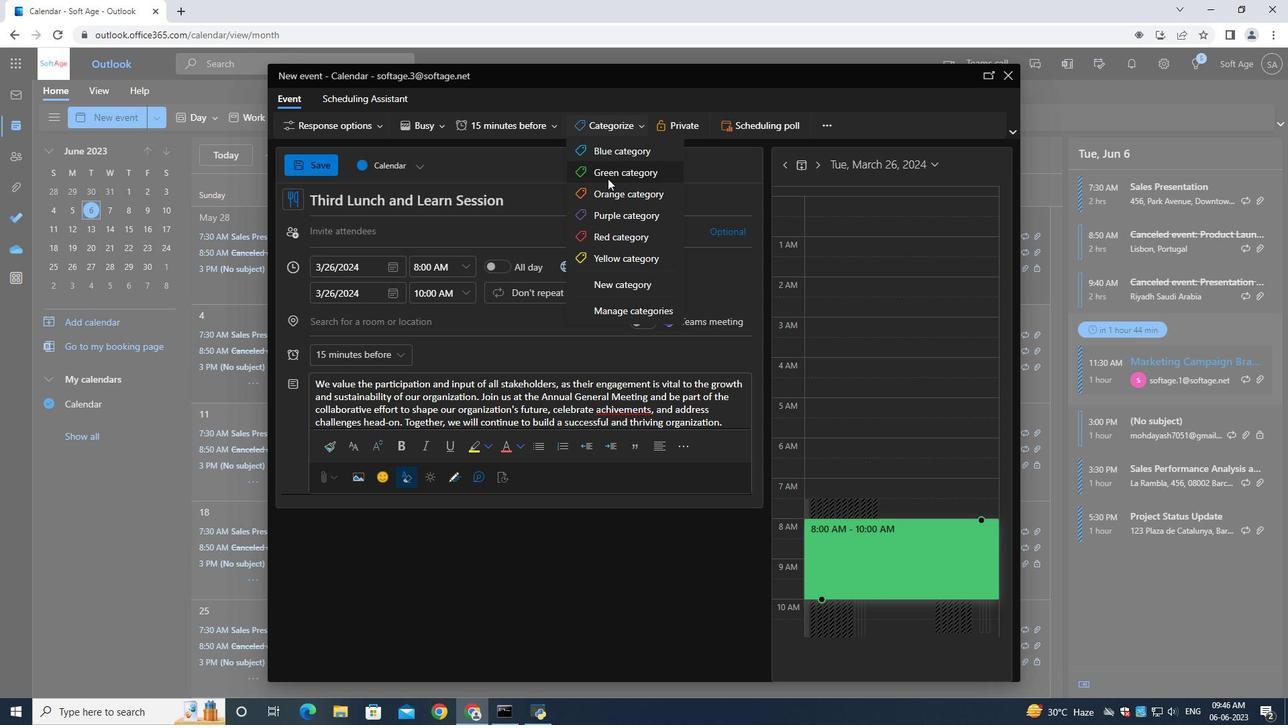 
Action: Mouse moved to (375, 237)
Screenshot: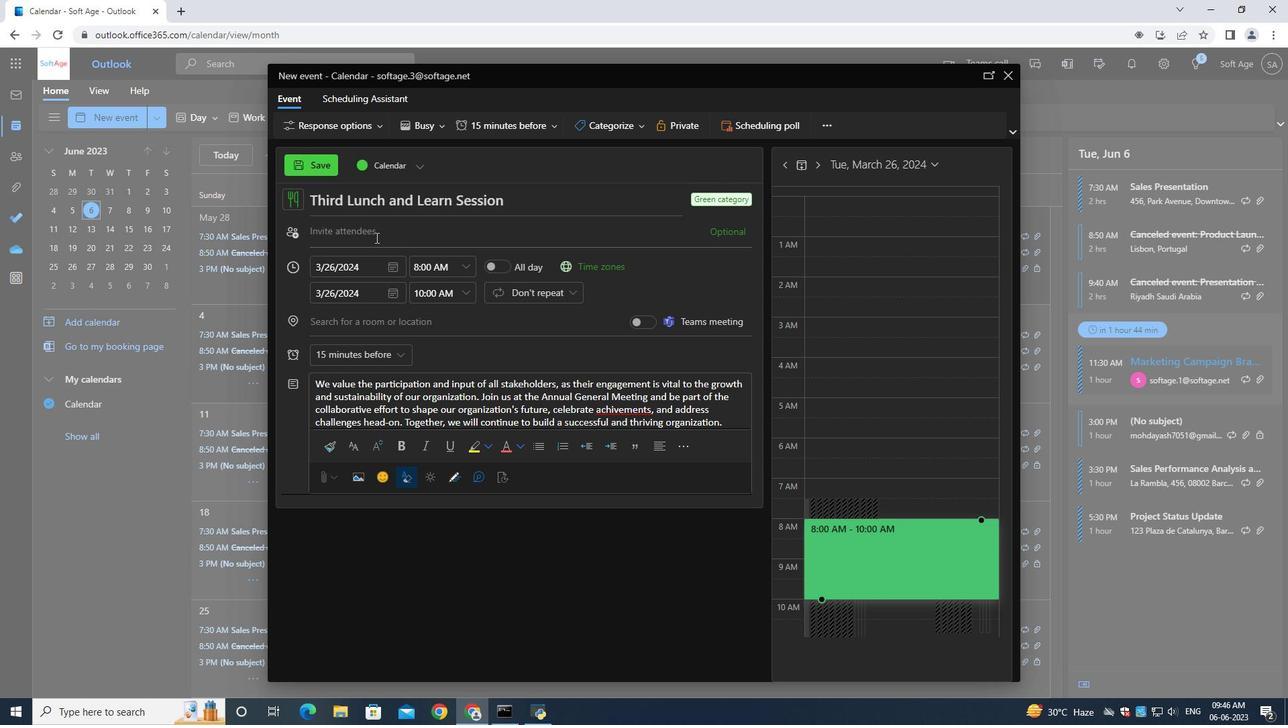 
Action: Mouse pressed left at (375, 237)
Screenshot: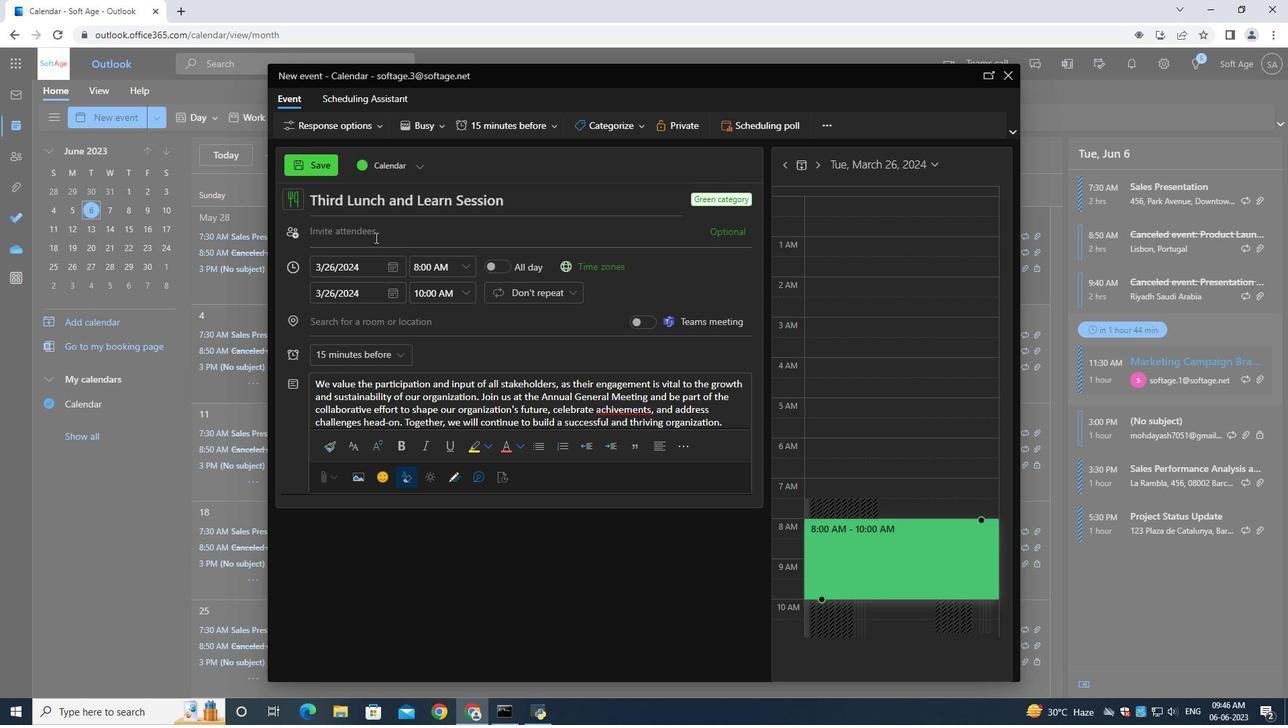 
Action: Mouse moved to (376, 237)
Screenshot: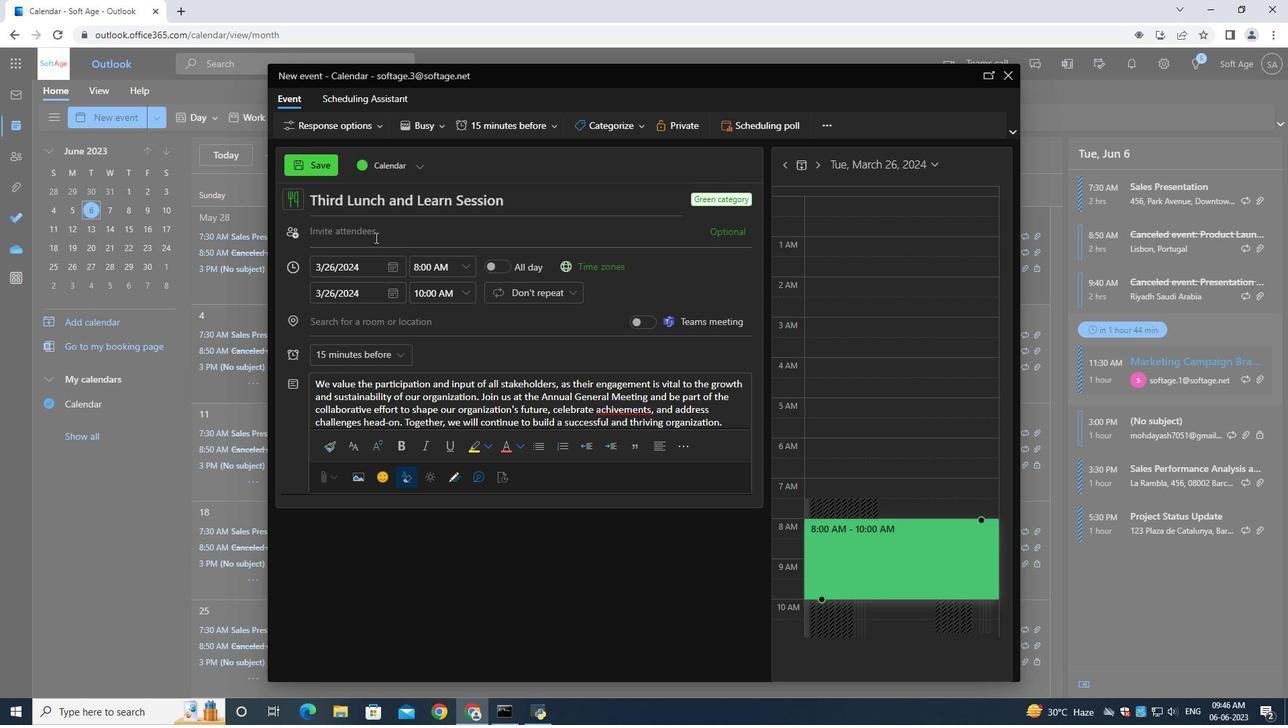 
Action: Key pressed softage.10<Key.shift>@softage.net
Screenshot: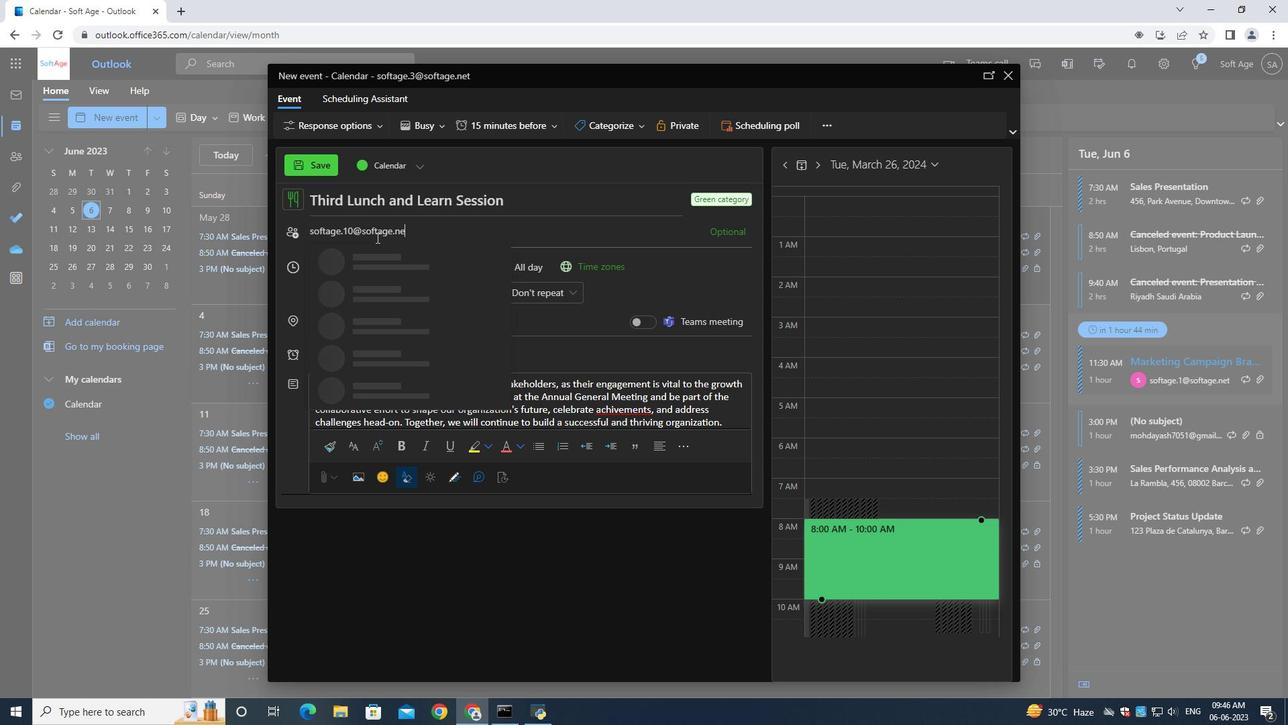 
Action: Mouse moved to (398, 263)
Screenshot: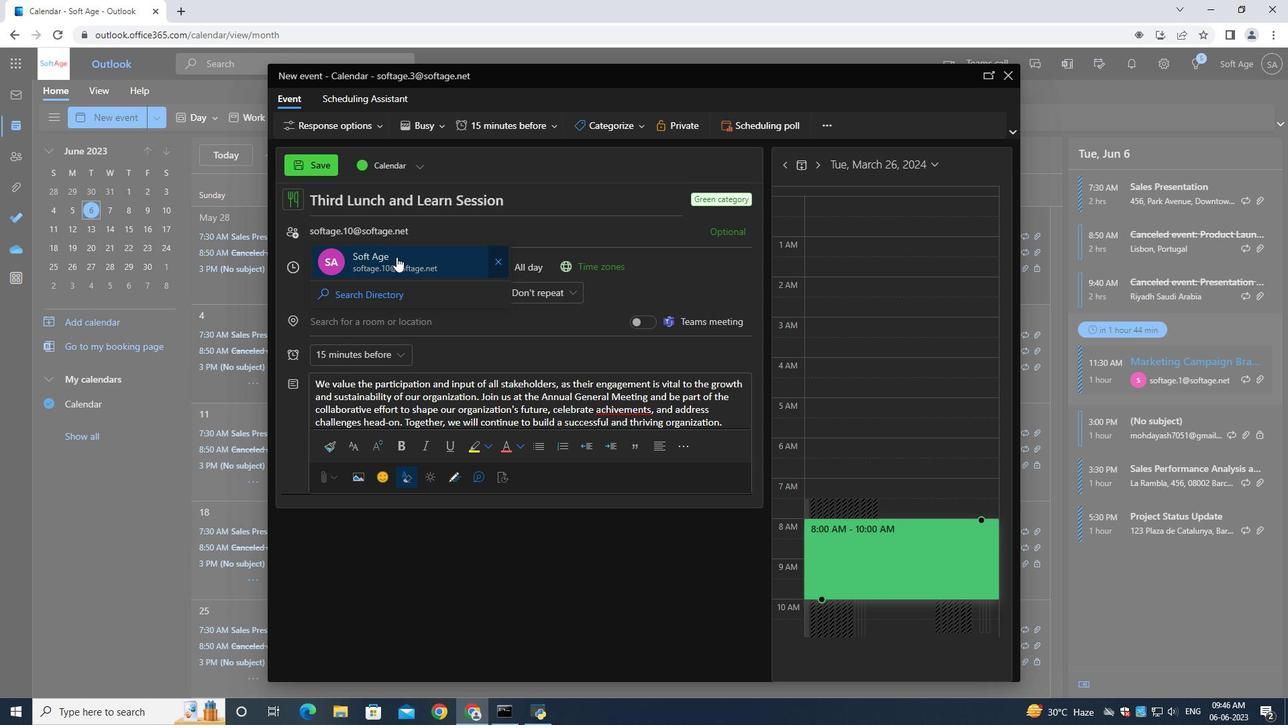 
Action: Mouse pressed left at (398, 263)
Screenshot: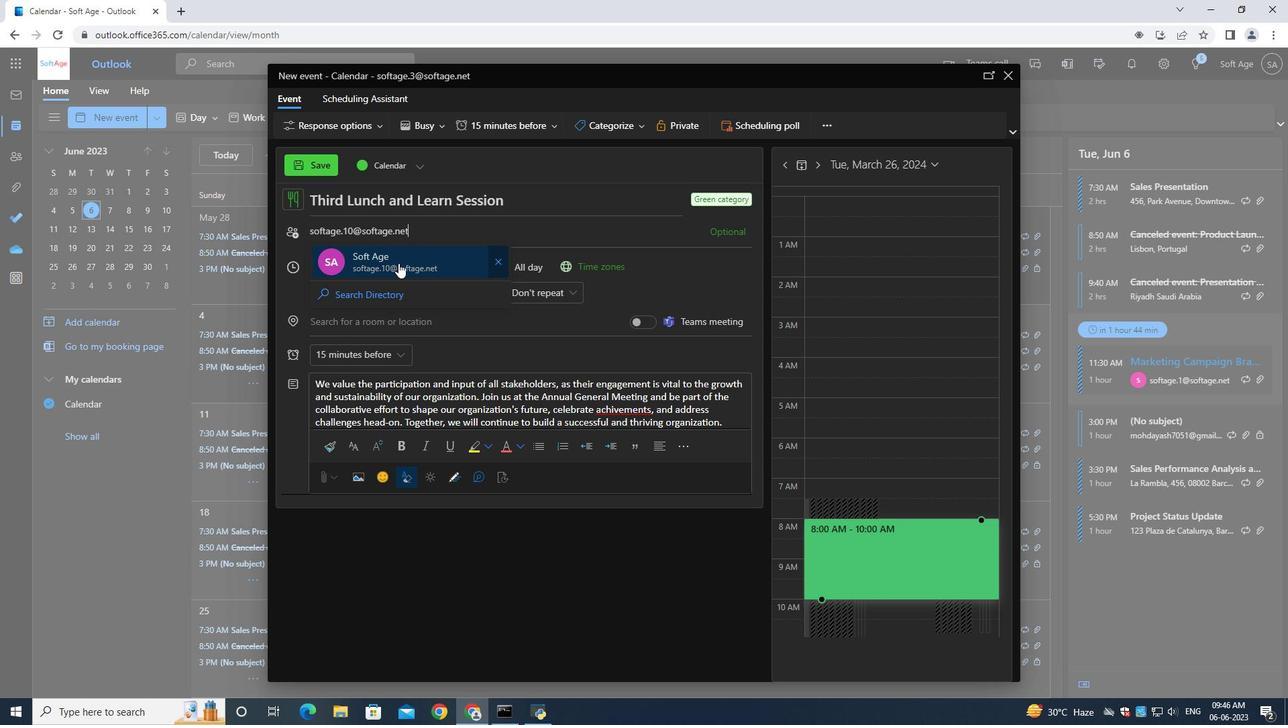 
Action: Mouse moved to (439, 222)
Screenshot: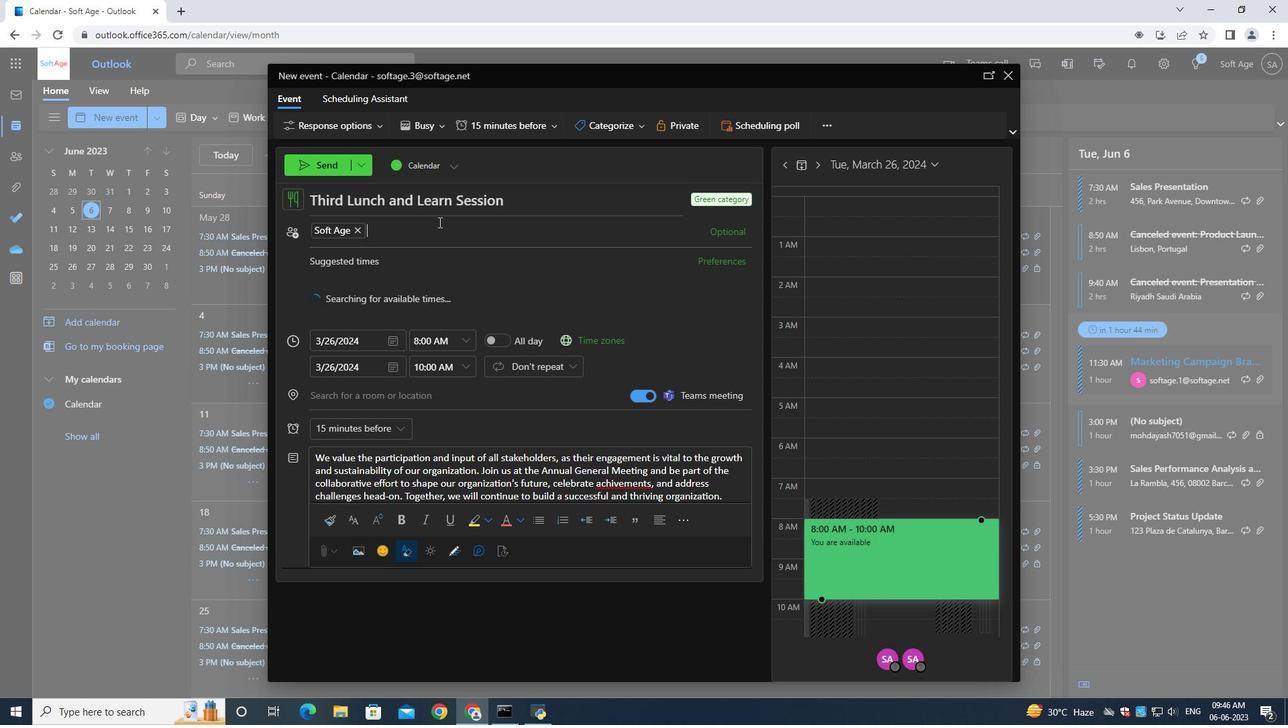 
Action: Key pressed softage.1<Key.shift><Key.shift><Key.shift><Key.shift>@softage.net
Screenshot: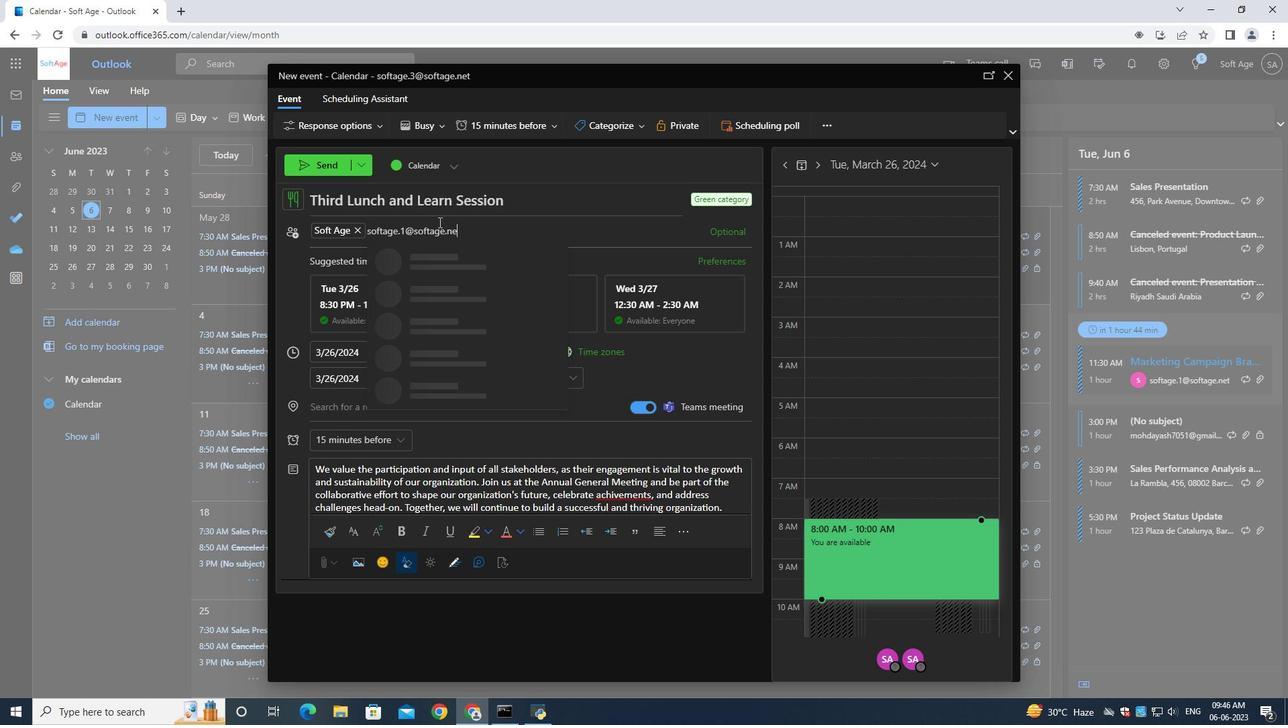 
Action: Mouse moved to (435, 251)
Screenshot: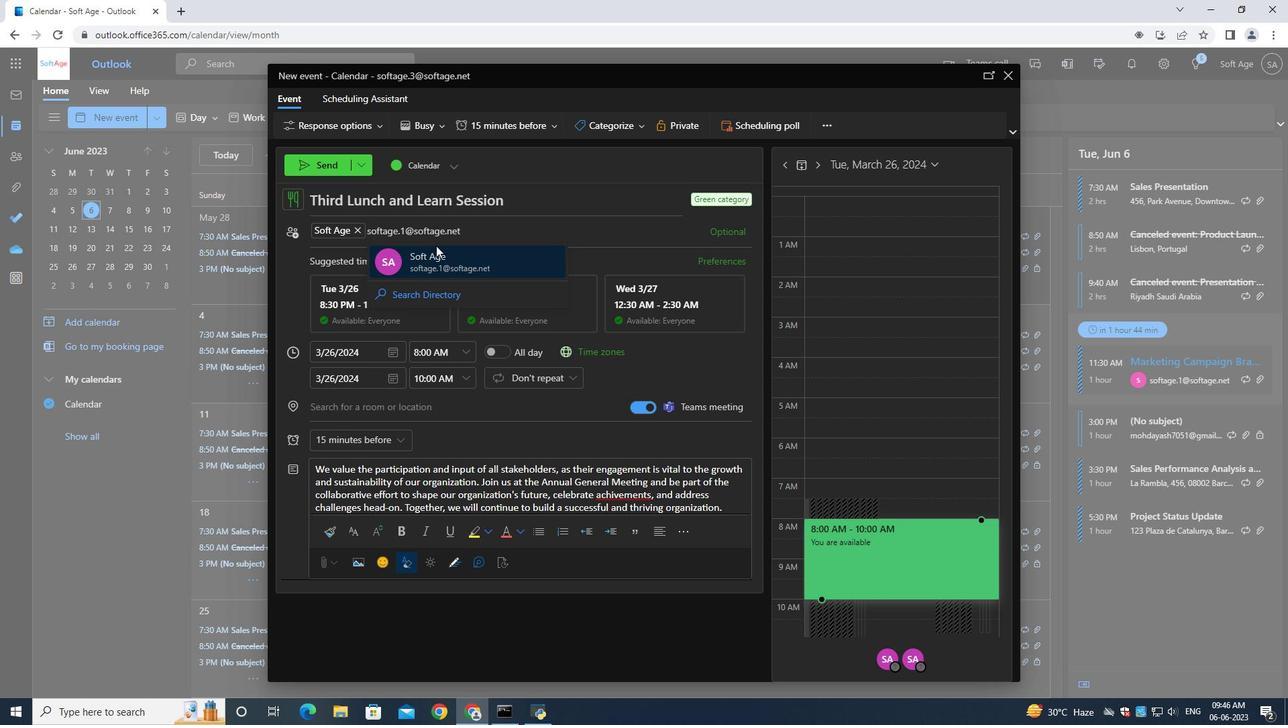 
Action: Mouse pressed left at (435, 251)
Screenshot: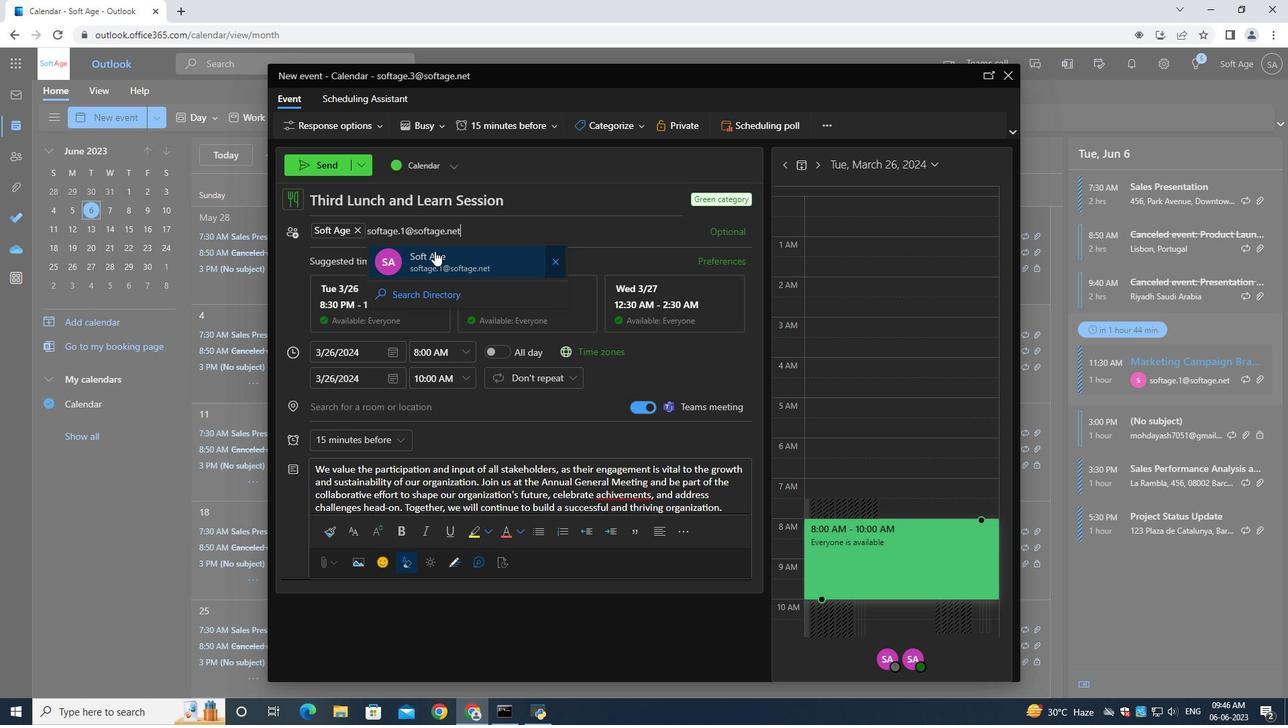 
Action: Mouse moved to (379, 428)
Screenshot: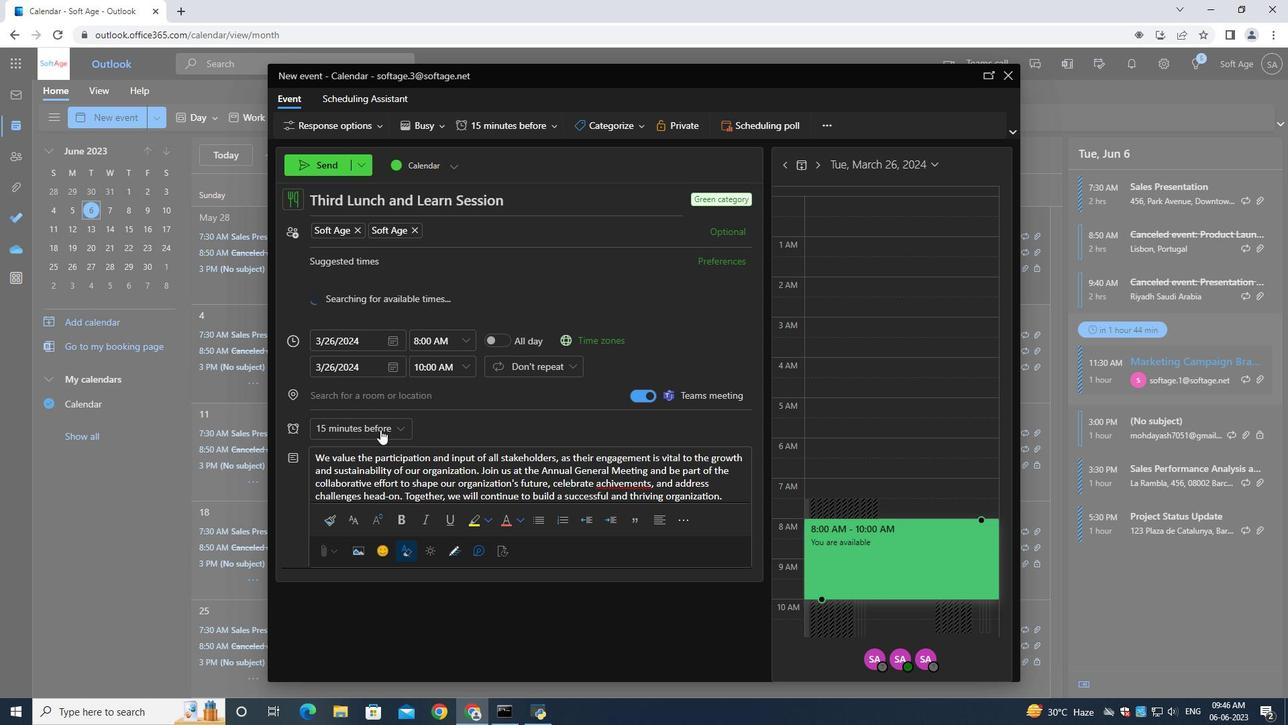 
Action: Mouse pressed left at (379, 428)
Screenshot: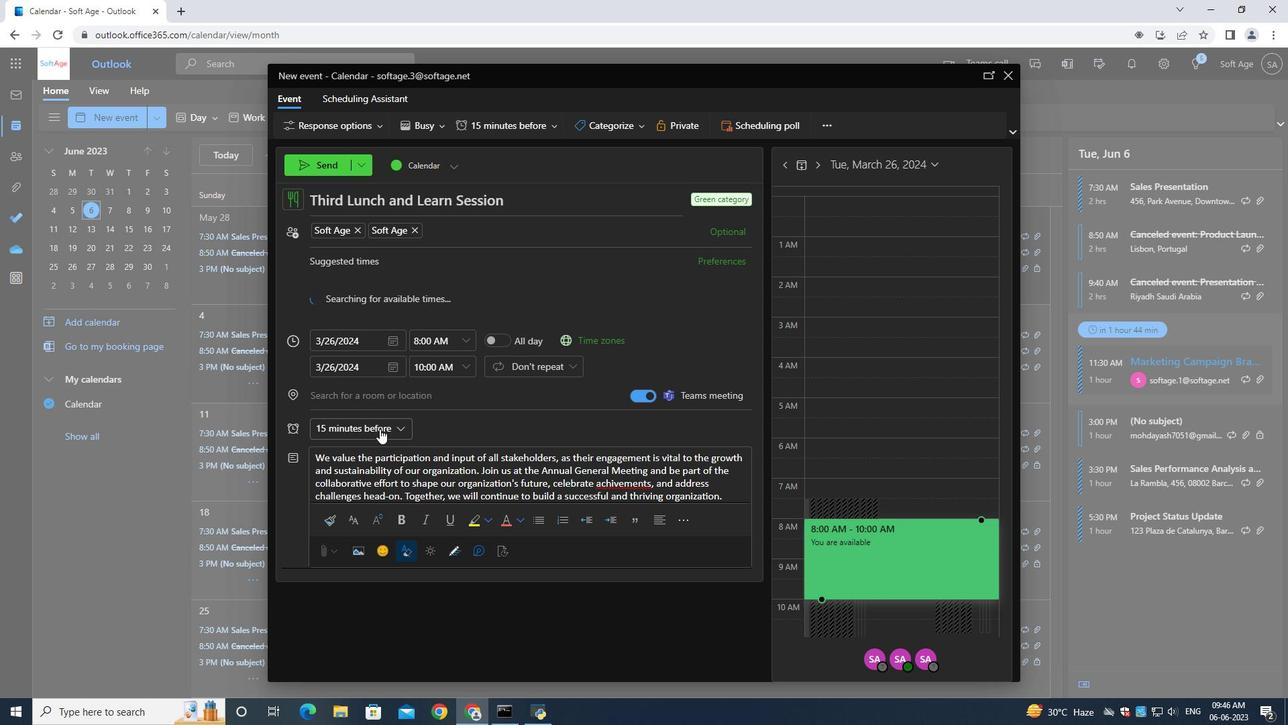 
Action: Mouse moved to (354, 331)
Screenshot: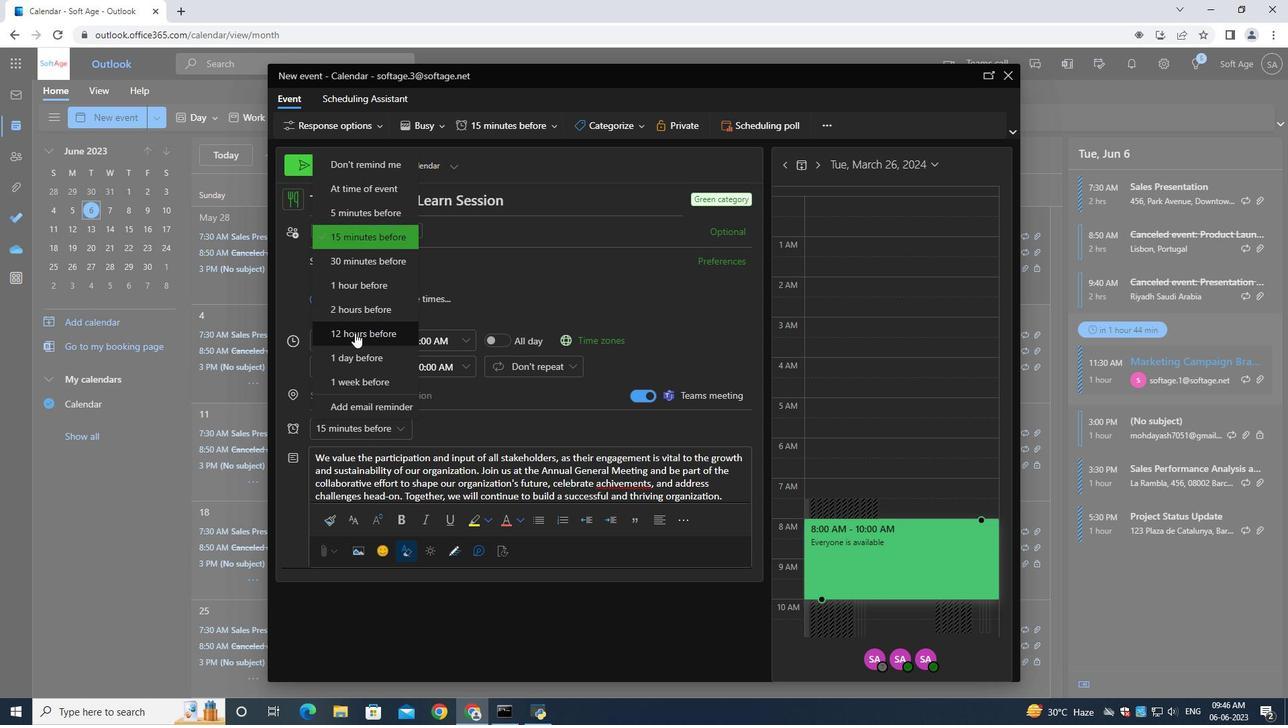 
Action: Mouse pressed left at (354, 331)
Screenshot: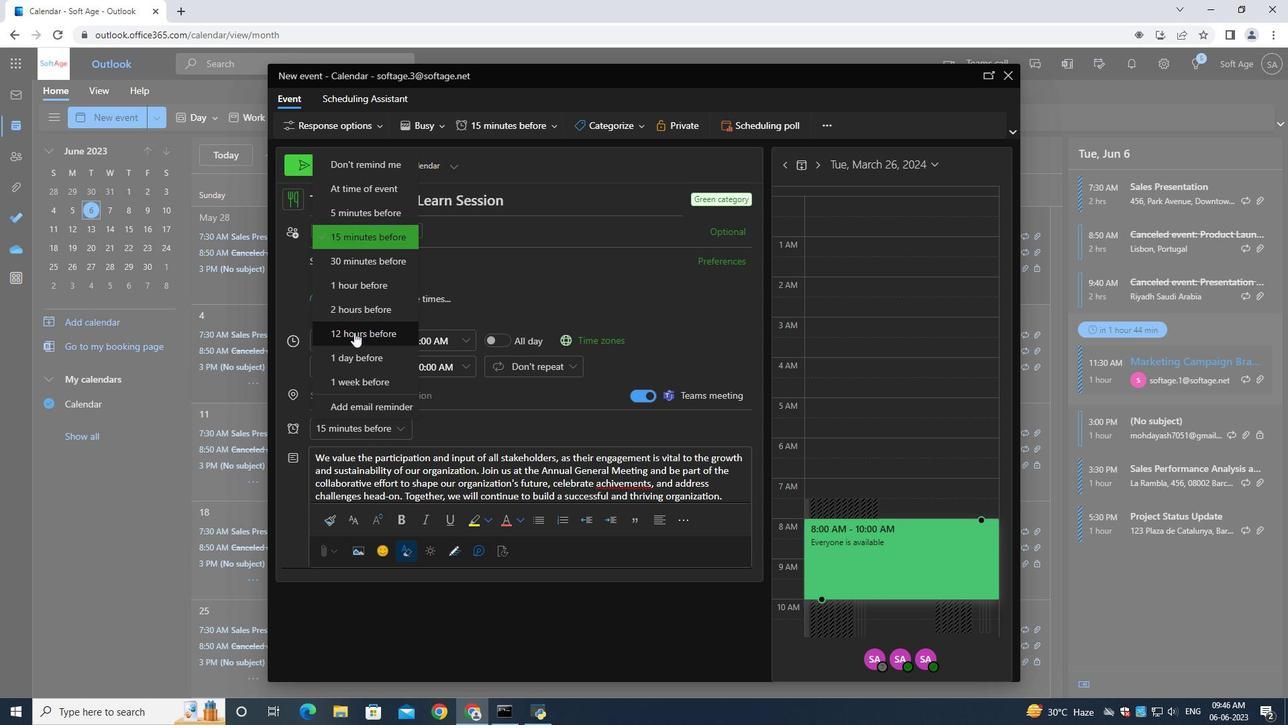 
Action: Mouse moved to (320, 159)
Screenshot: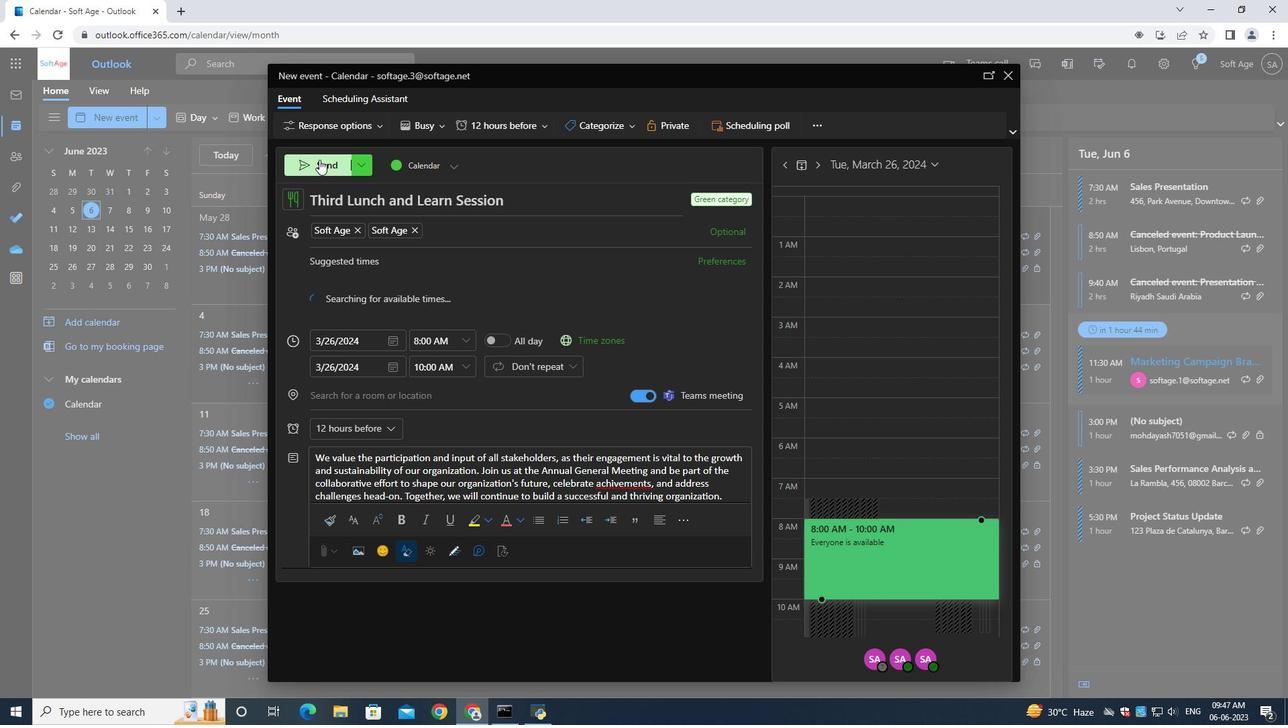 
Action: Mouse pressed left at (320, 159)
Screenshot: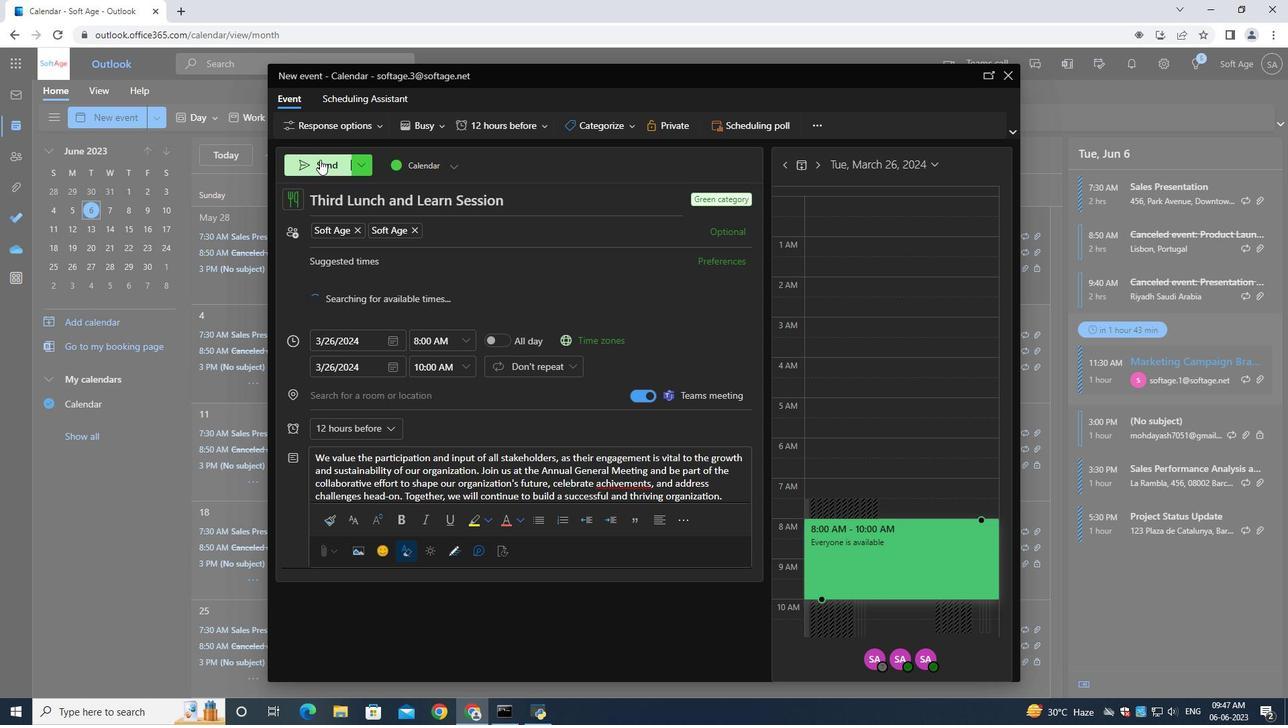 
Action: Mouse moved to (466, 226)
Screenshot: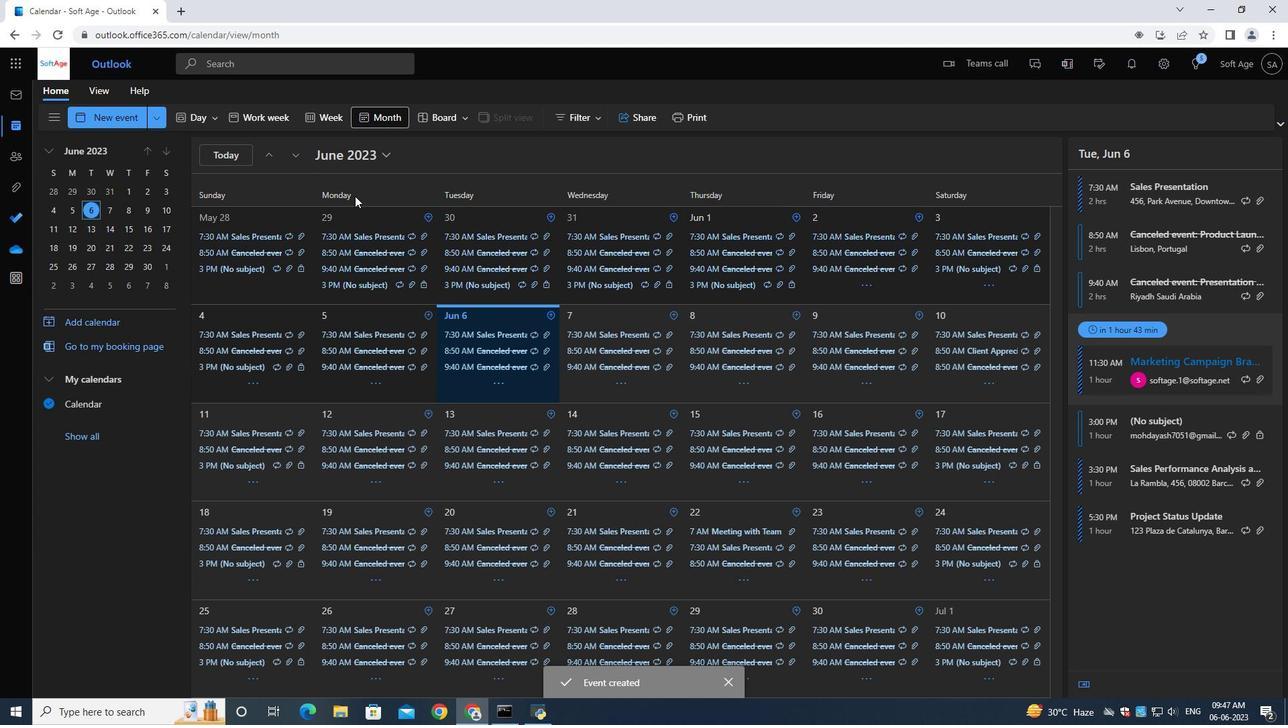 
